 Task: Add an event with the title Coffee Meeting with Potential Investor, date '2023/12/21', time 9:15 AM to 11:15 AMand add a description: Welcome to the Coffee Meeting with a Potential Investor, an exciting opportunity to connect, share your business vision, and explore potential investment opportunities. This meeting is designed to foster a mutually beneficial relationship between you and the investor, providing a platform to discuss your business goals, growth strategies, and the potential for collaboration., put the event into Red category . Add location for the event as: 987 Wild Wadi Water Park, Dubai, UAE, logged in from the account softage.2@softage.netand send the event invitation to softage.10@softage.net and softage.1@softage.net. Set a reminder for the event 5 minutes before
Action: Mouse moved to (84, 94)
Screenshot: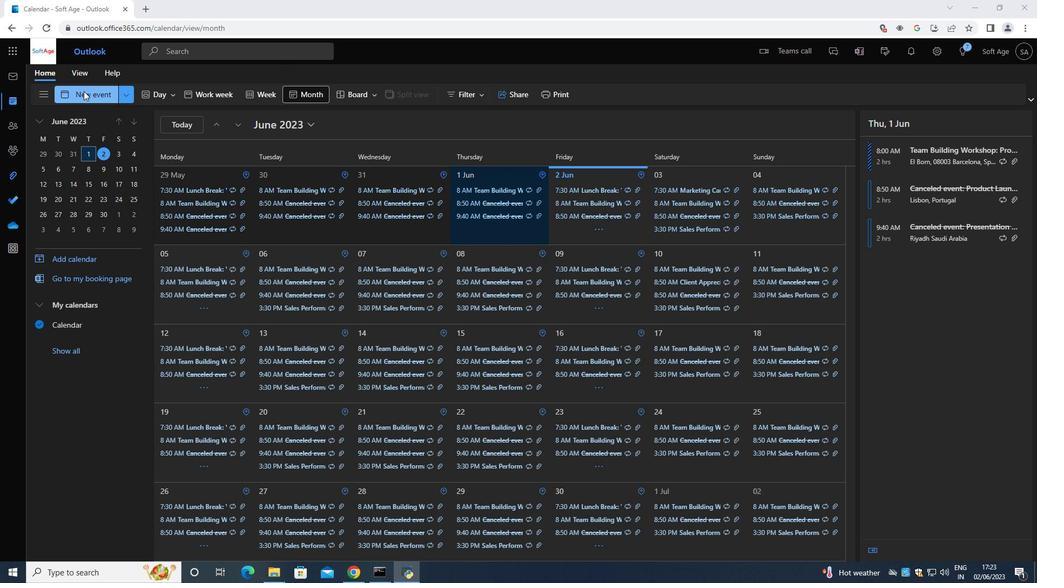 
Action: Mouse pressed left at (84, 94)
Screenshot: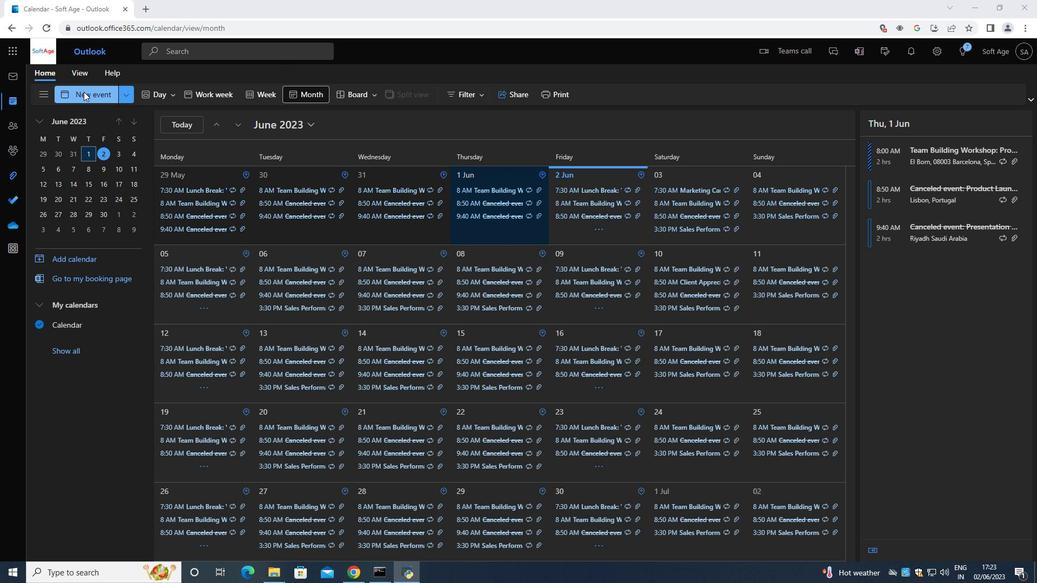 
Action: Mouse moved to (283, 162)
Screenshot: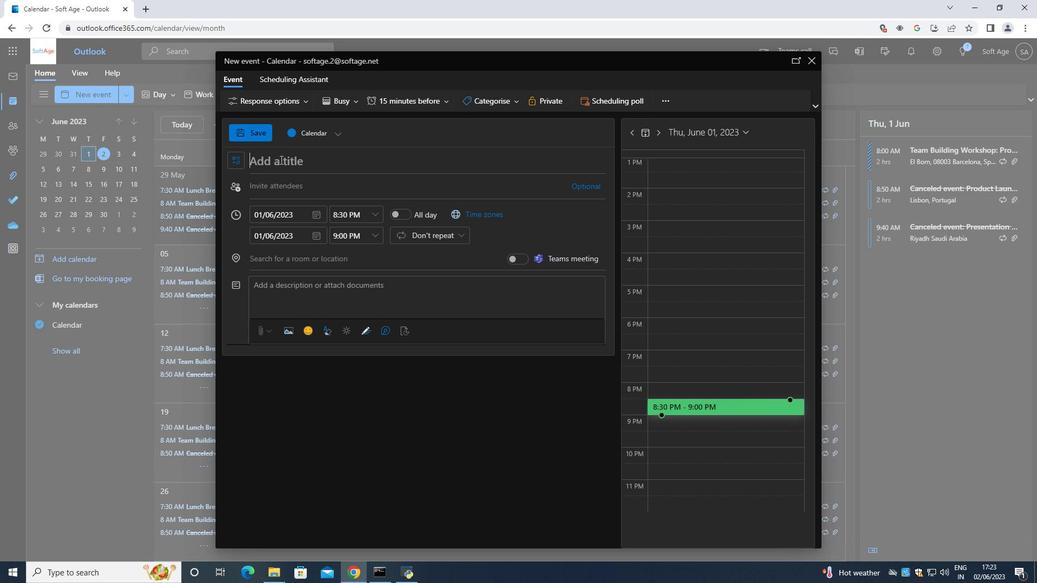
Action: Mouse pressed left at (283, 162)
Screenshot: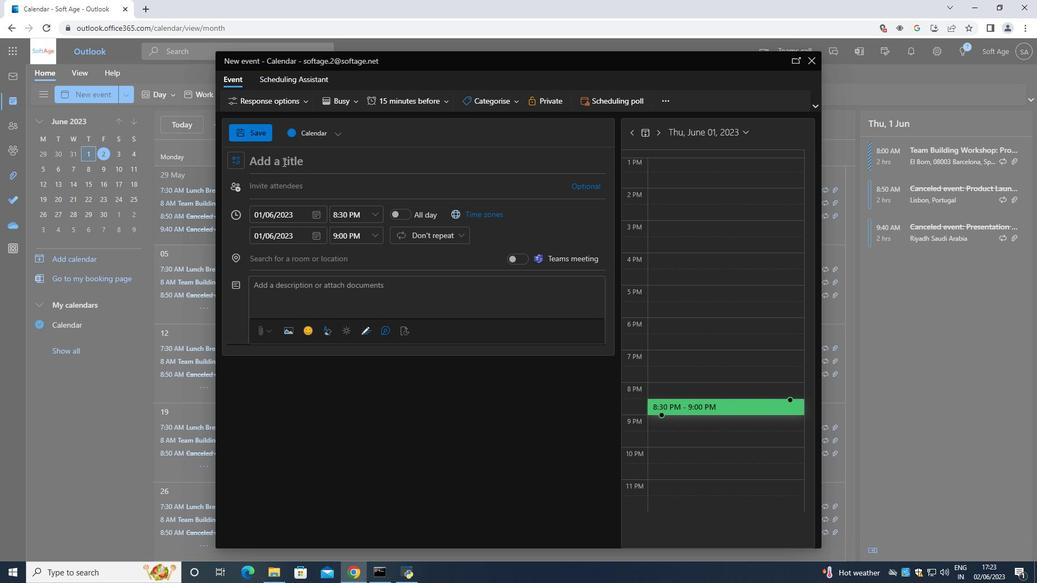 
Action: Mouse moved to (255, 85)
Screenshot: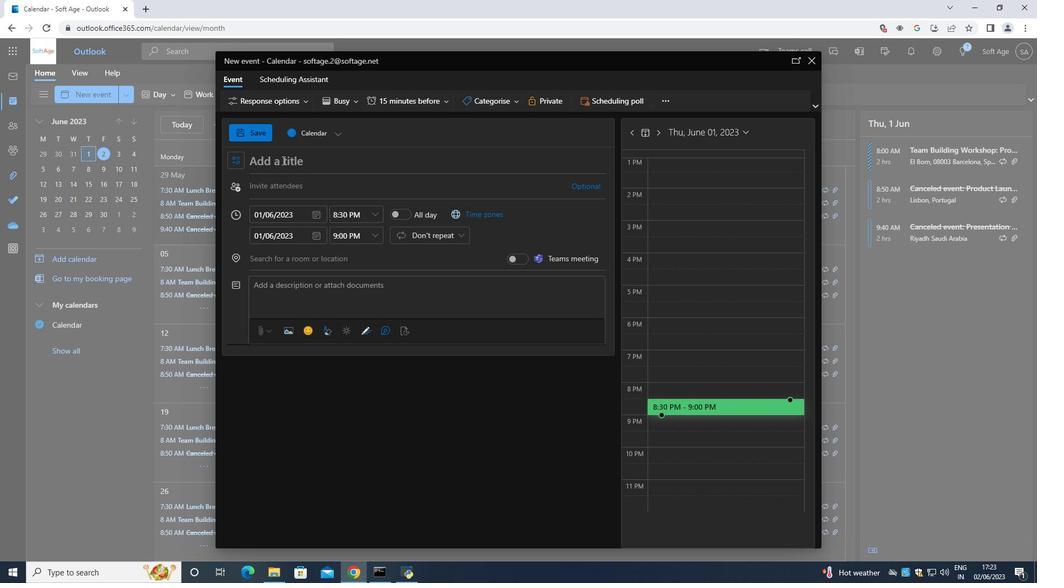 
Action: Key pressed <Key.shift>Coffe<Key.space><Key.backspace>e<Key.space><Key.shift><Key.shift><Key.shift><Key.shift><Key.shift><Key.shift>Meeting<Key.space><Key.shift>With<Key.space><Key.shift><Key.shift><Key.shift>Potential<Key.space>
Screenshot: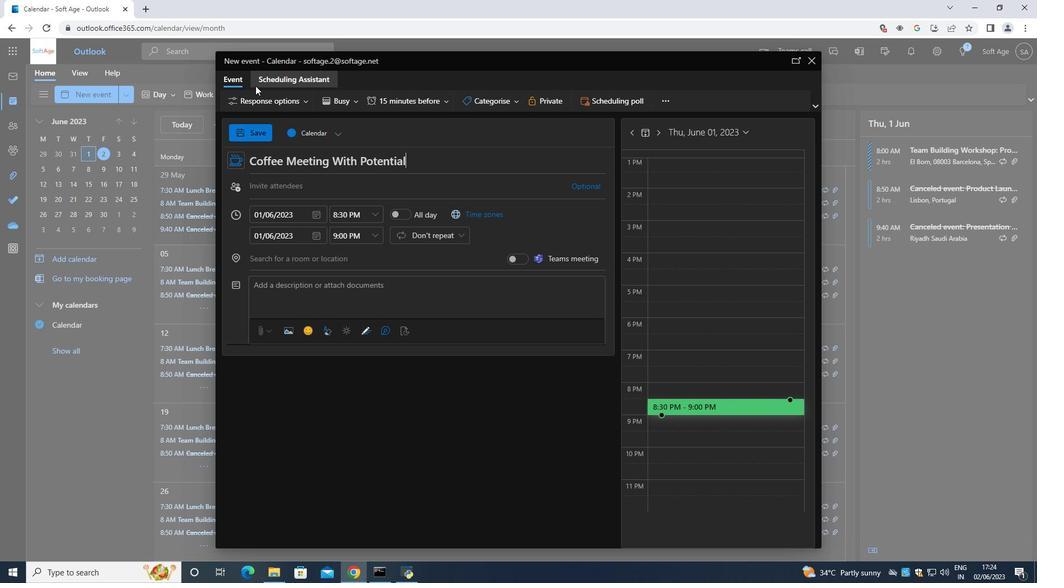 
Action: Mouse moved to (299, 0)
Screenshot: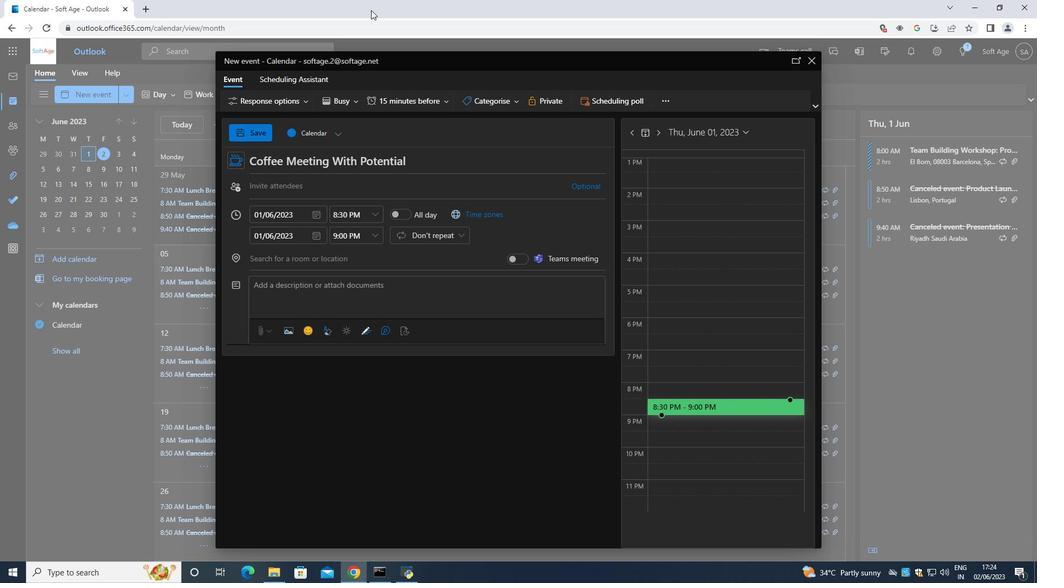 
Action: Key pressed <Key.shift><Key.shift><Key.shift><Key.shift><Key.shift><Key.shift><Key.shift><Key.shift><Key.shift><Key.shift><Key.shift><Key.shift><Key.shift><Key.shift><Key.shift><Key.shift><Key.shift><Key.shift><Key.shift><Key.shift><Key.shift><Key.shift><Key.shift><Key.shift><Key.shift><Key.shift><Key.shift><Key.shift><Key.shift><Key.shift>Investot<Key.backspace>r<Key.space>
Screenshot: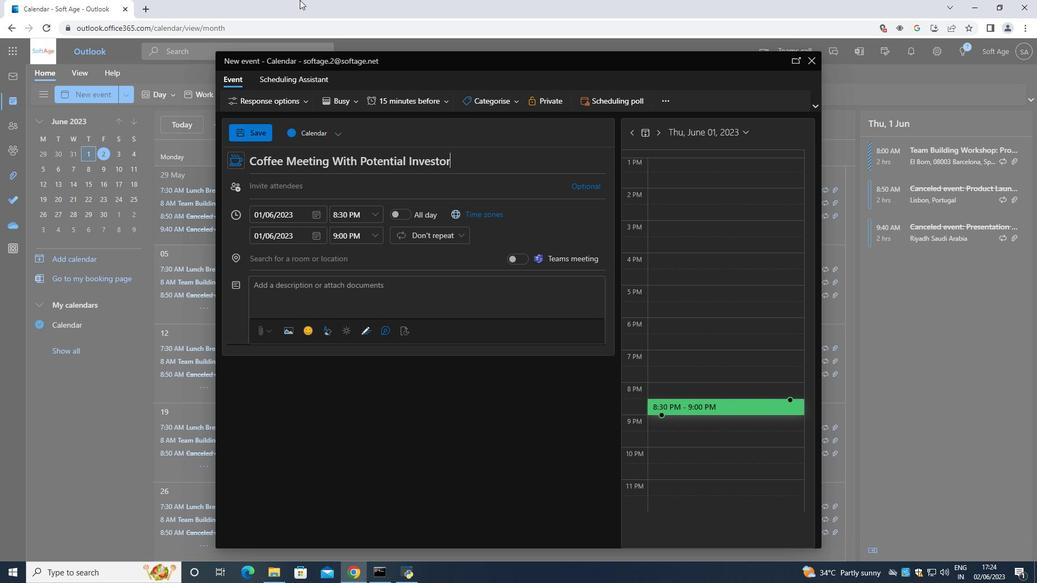 
Action: Mouse moved to (314, 215)
Screenshot: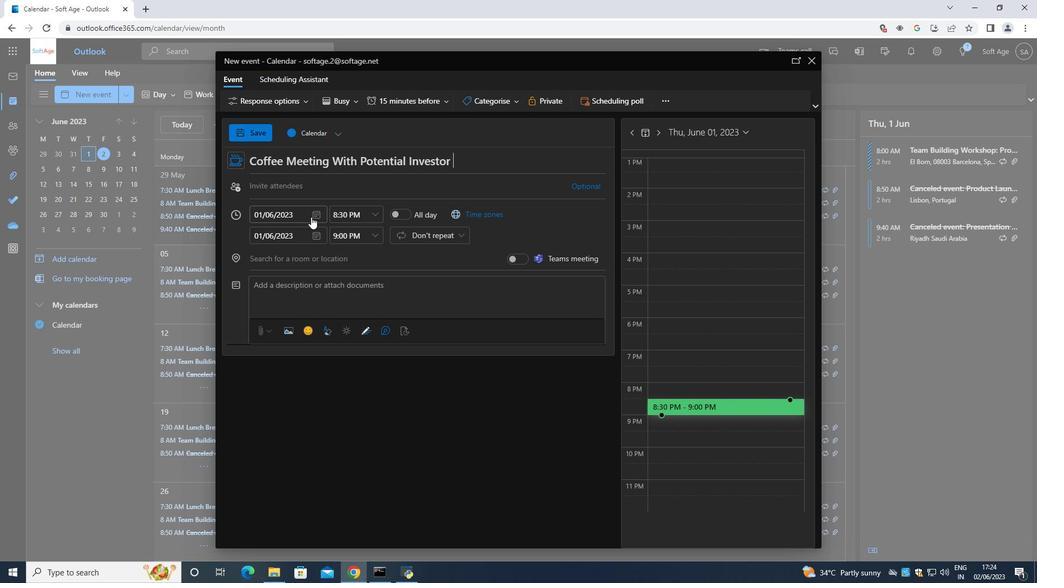
Action: Mouse pressed left at (314, 215)
Screenshot: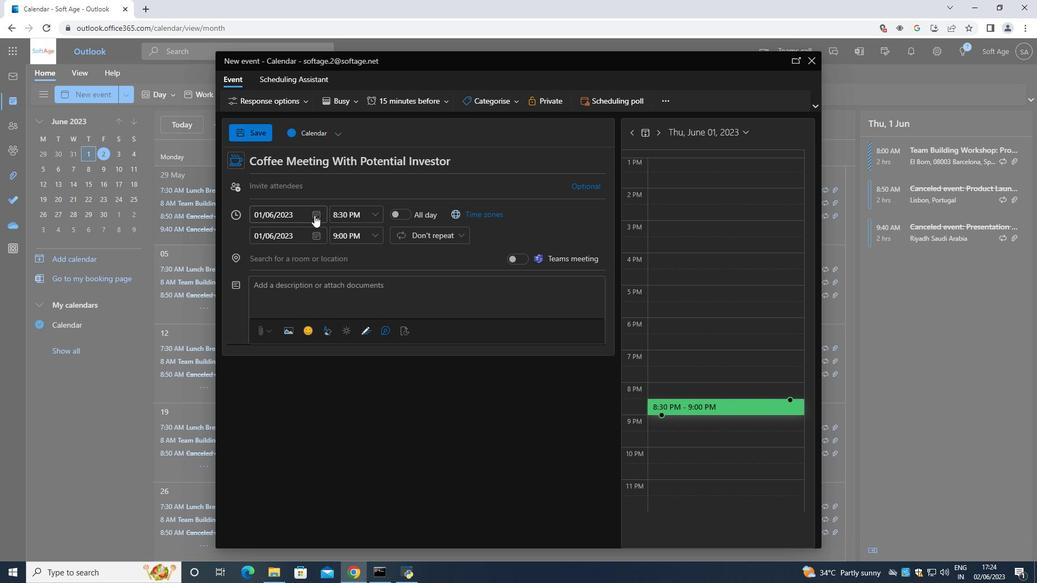 
Action: Mouse moved to (356, 235)
Screenshot: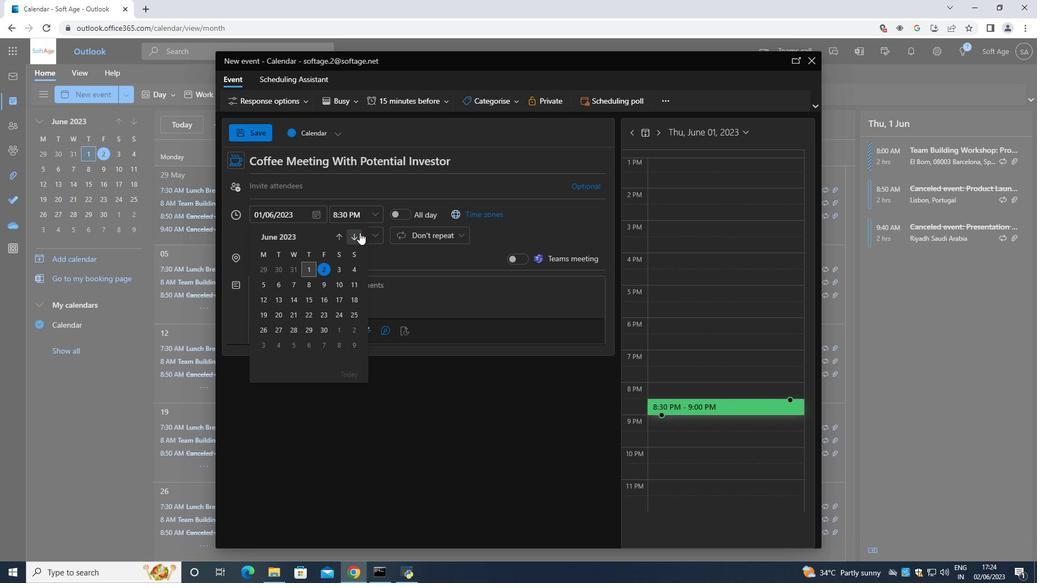 
Action: Mouse pressed left at (356, 235)
Screenshot: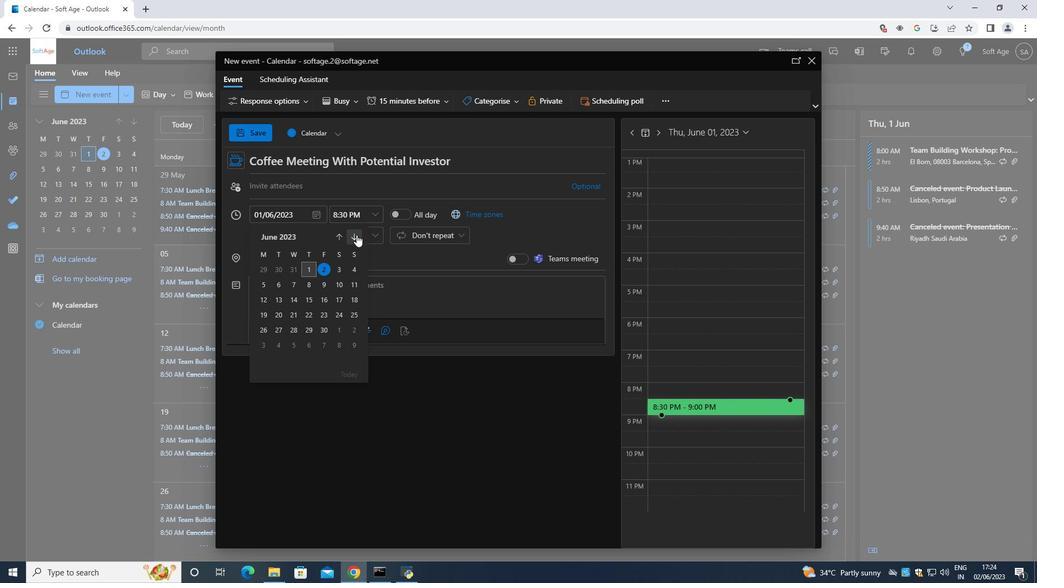 
Action: Mouse pressed left at (356, 235)
Screenshot: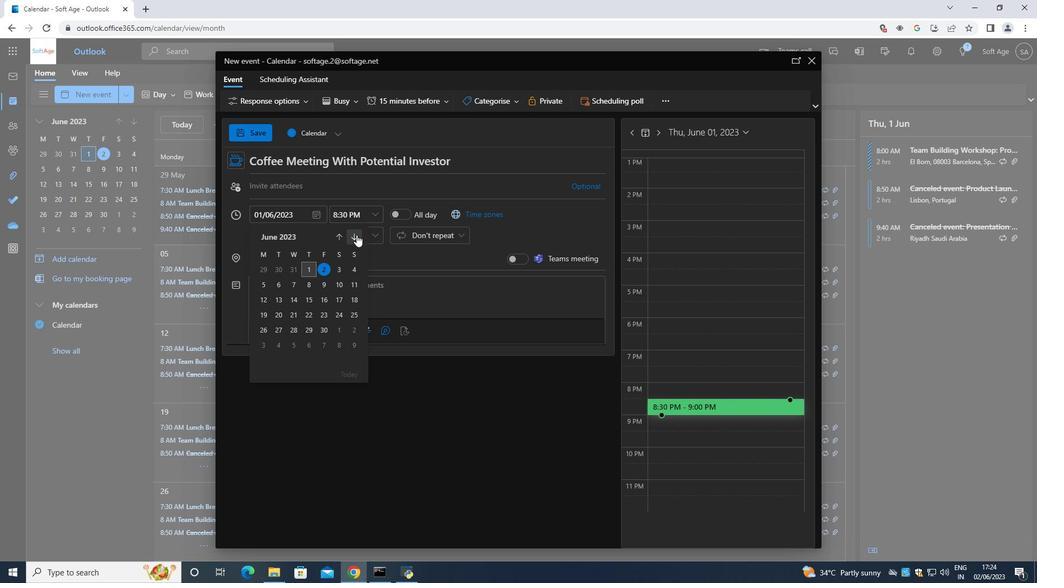 
Action: Mouse pressed left at (356, 235)
Screenshot: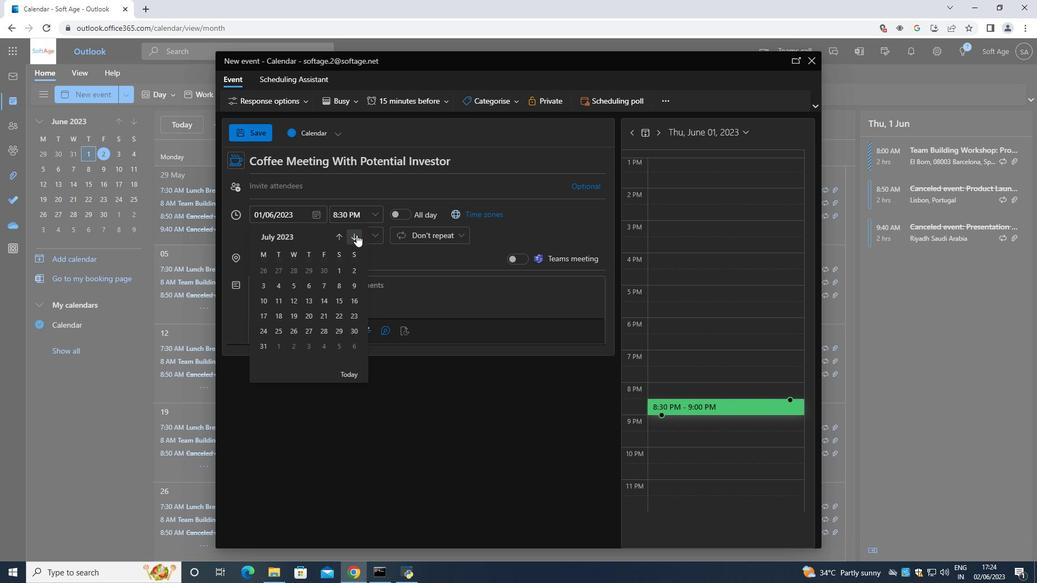 
Action: Mouse pressed left at (356, 235)
Screenshot: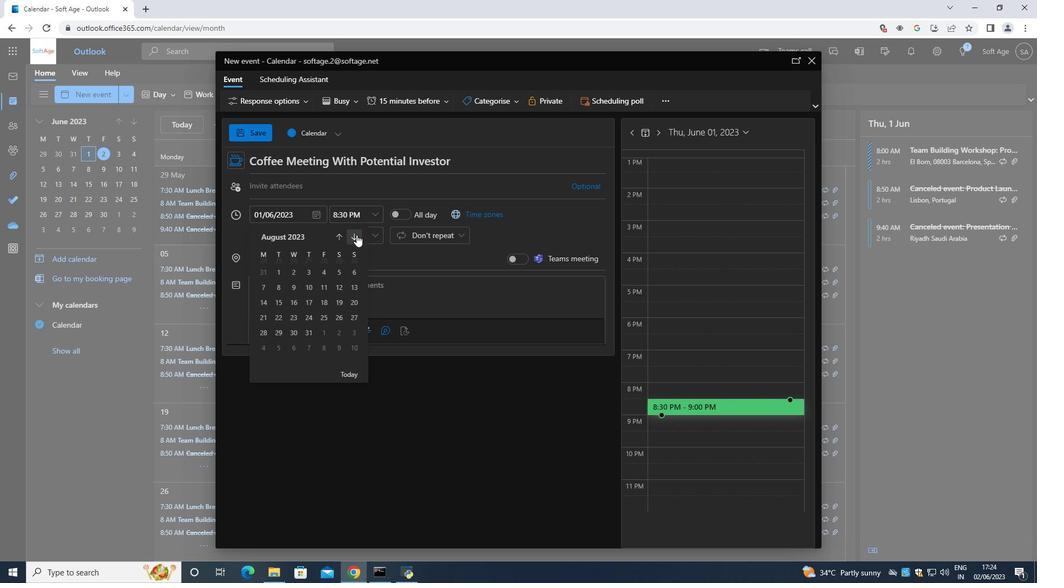 
Action: Mouse pressed left at (356, 235)
Screenshot: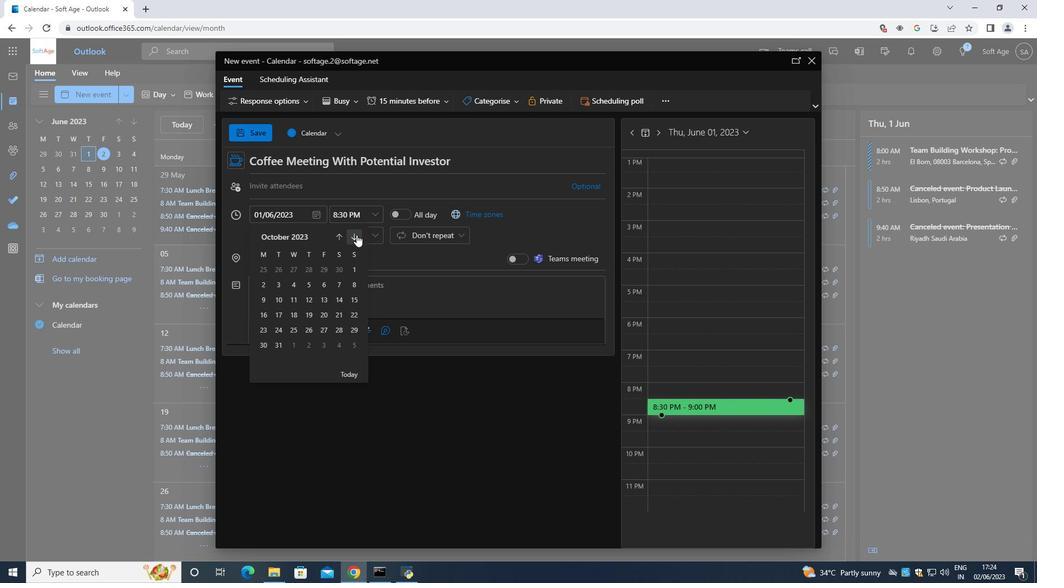 
Action: Mouse pressed left at (356, 235)
Screenshot: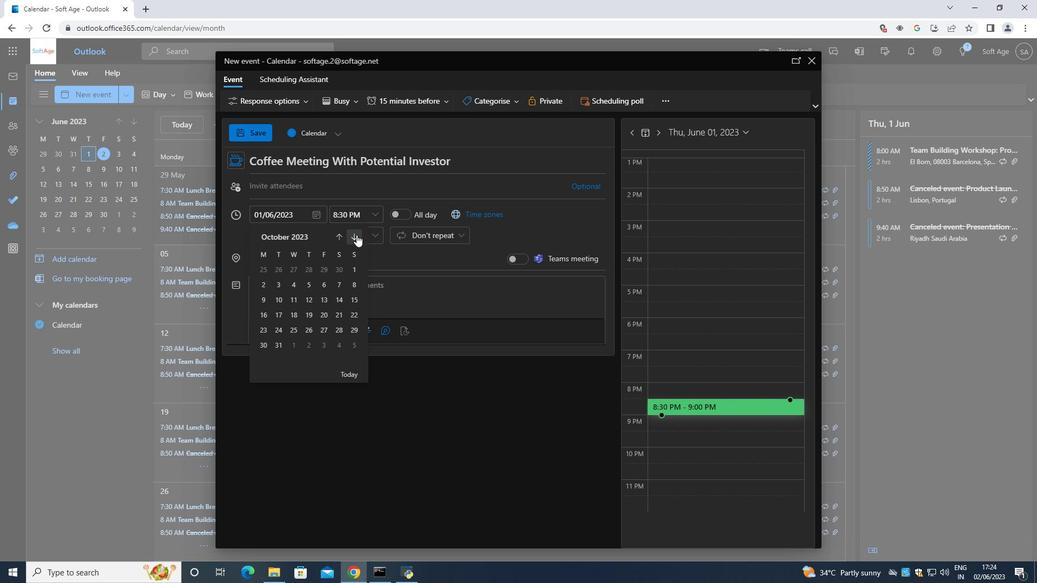 
Action: Mouse moved to (307, 317)
Screenshot: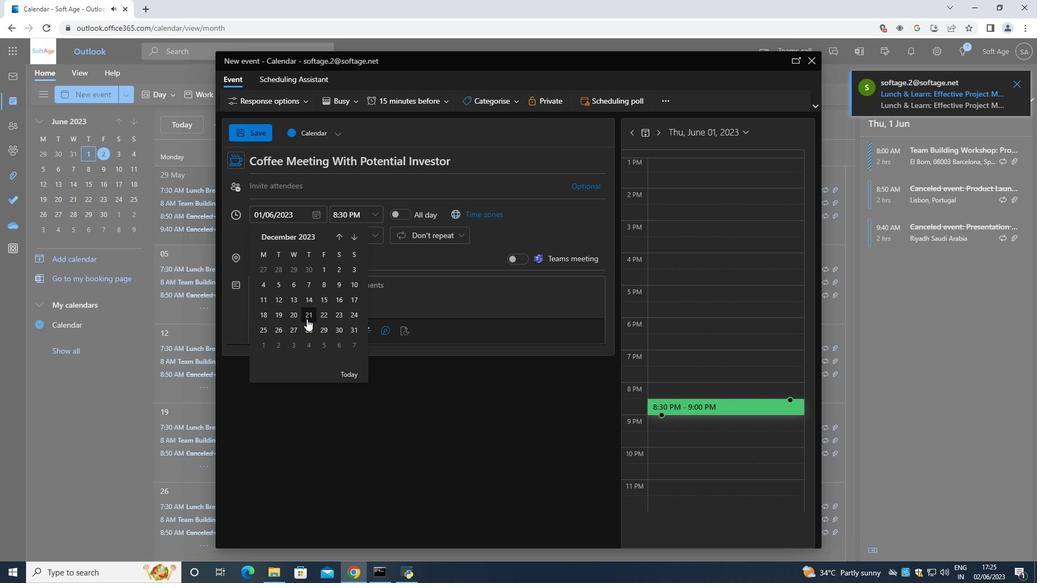 
Action: Mouse pressed left at (307, 317)
Screenshot: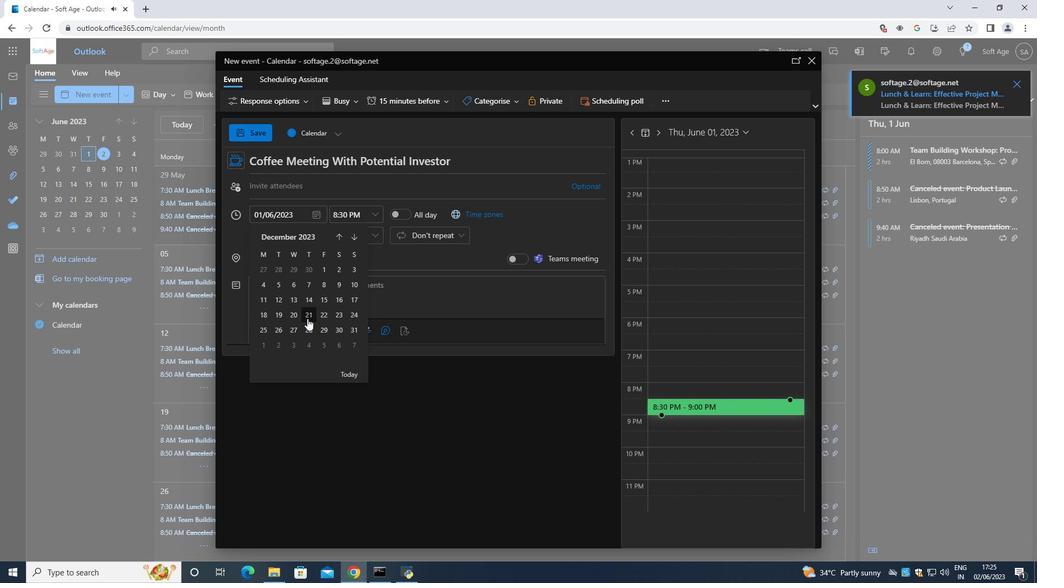 
Action: Mouse moved to (376, 216)
Screenshot: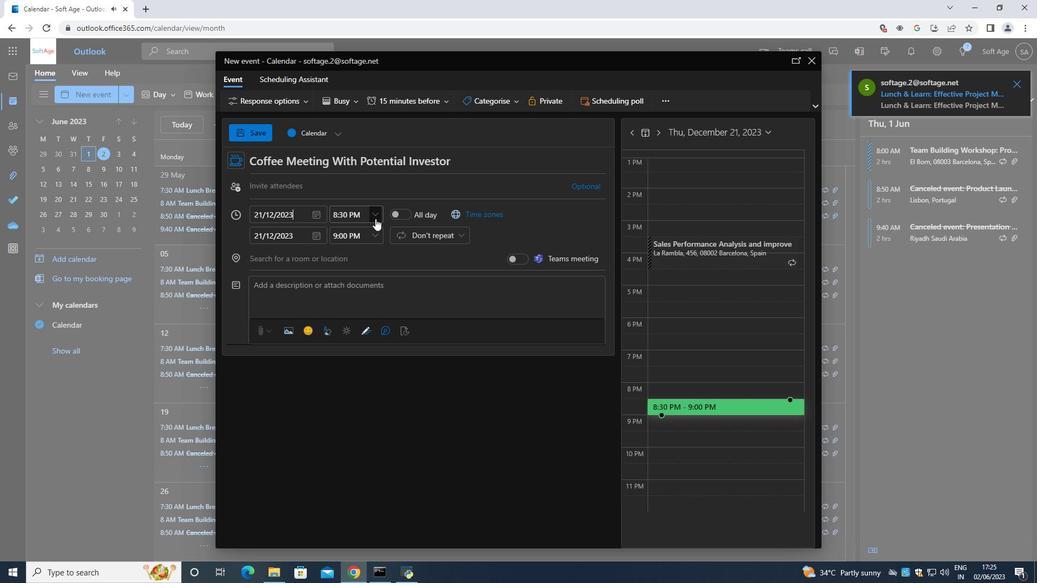 
Action: Mouse pressed left at (376, 216)
Screenshot: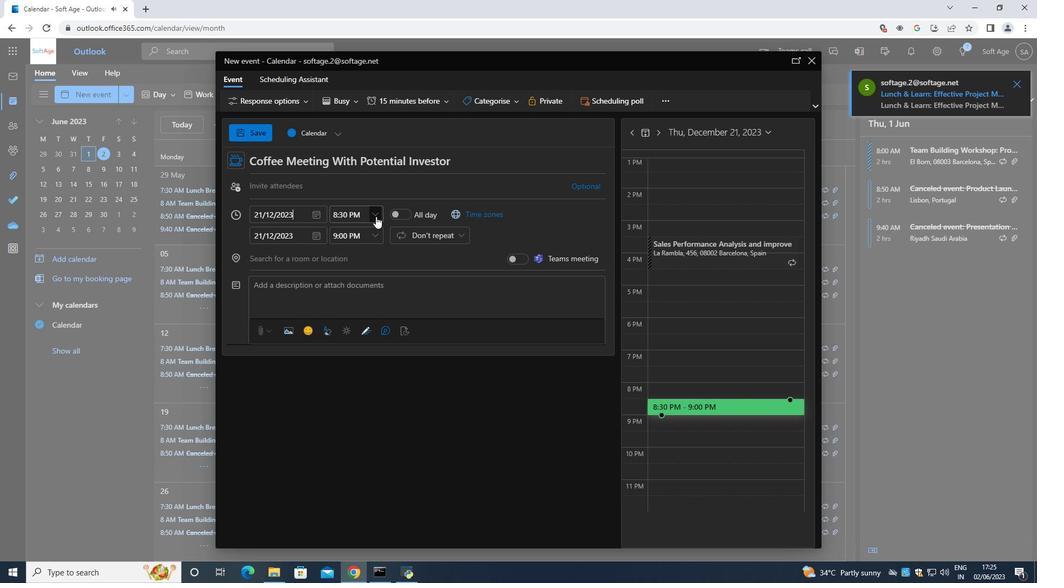 
Action: Mouse moved to (389, 229)
Screenshot: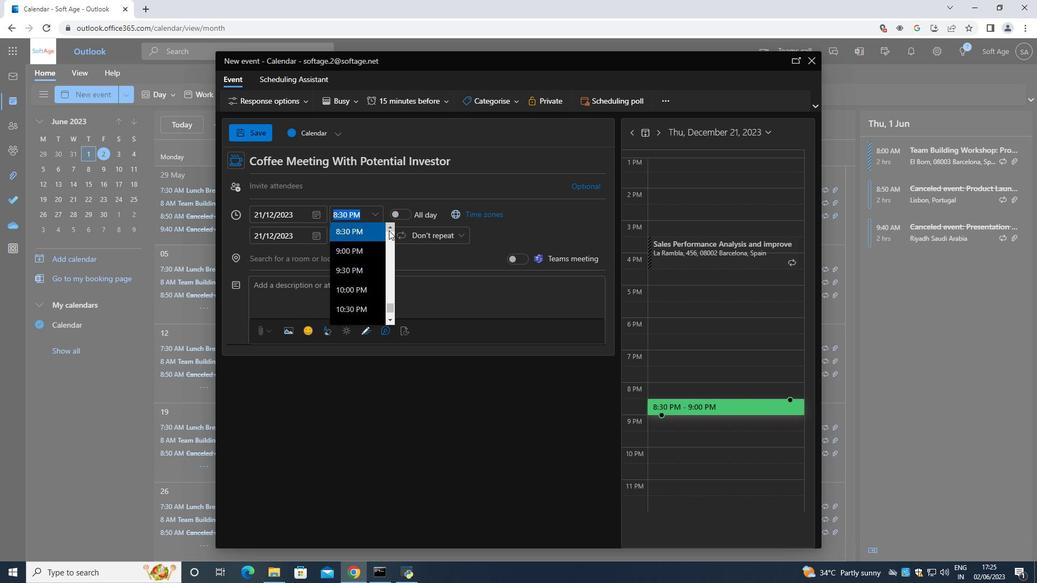 
Action: Mouse pressed left at (389, 229)
Screenshot: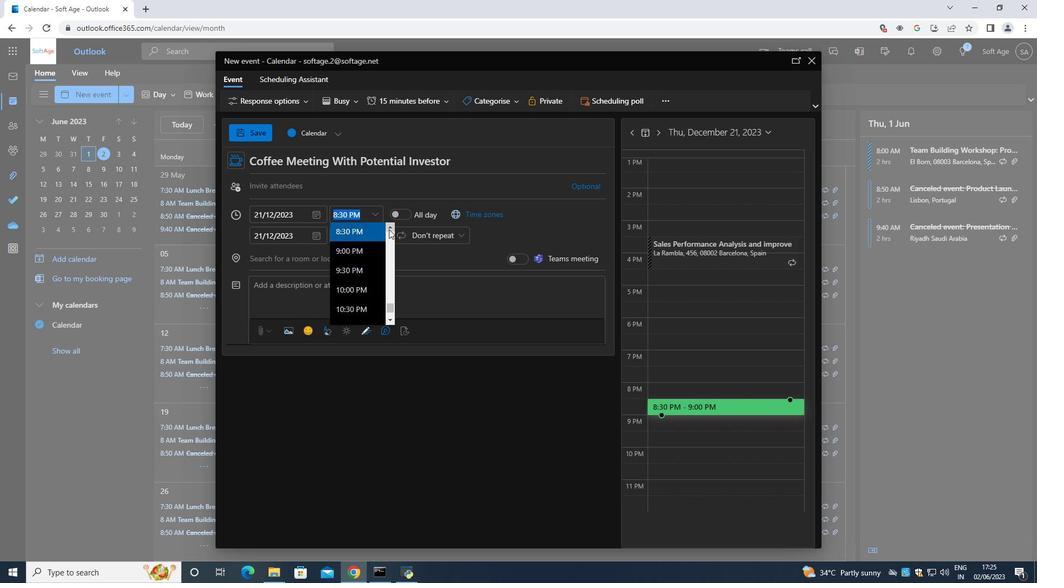
Action: Mouse pressed left at (389, 229)
Screenshot: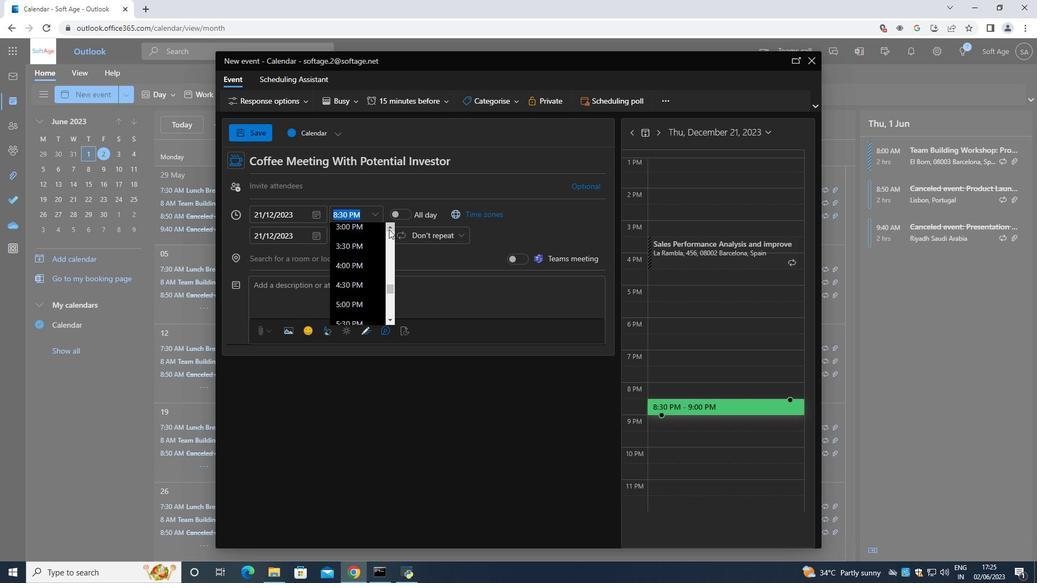 
Action: Mouse pressed left at (389, 229)
Screenshot: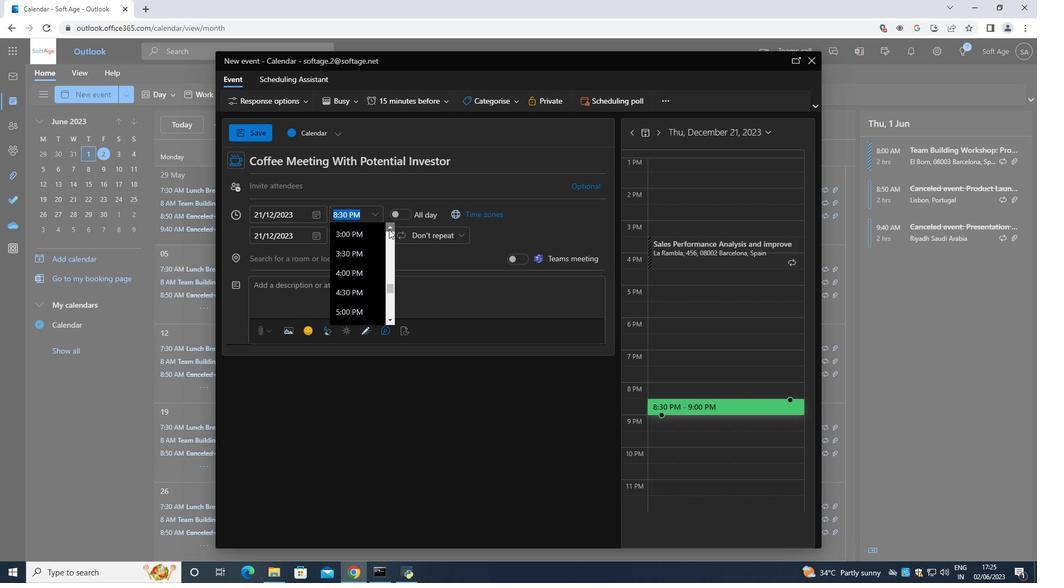
Action: Mouse pressed left at (389, 229)
Screenshot: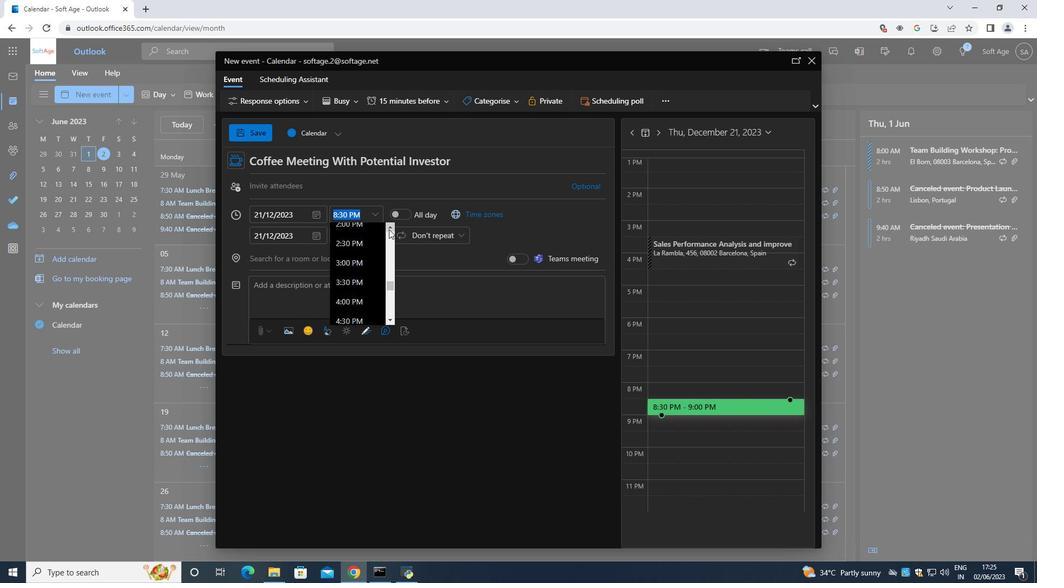 
Action: Mouse pressed left at (389, 229)
Screenshot: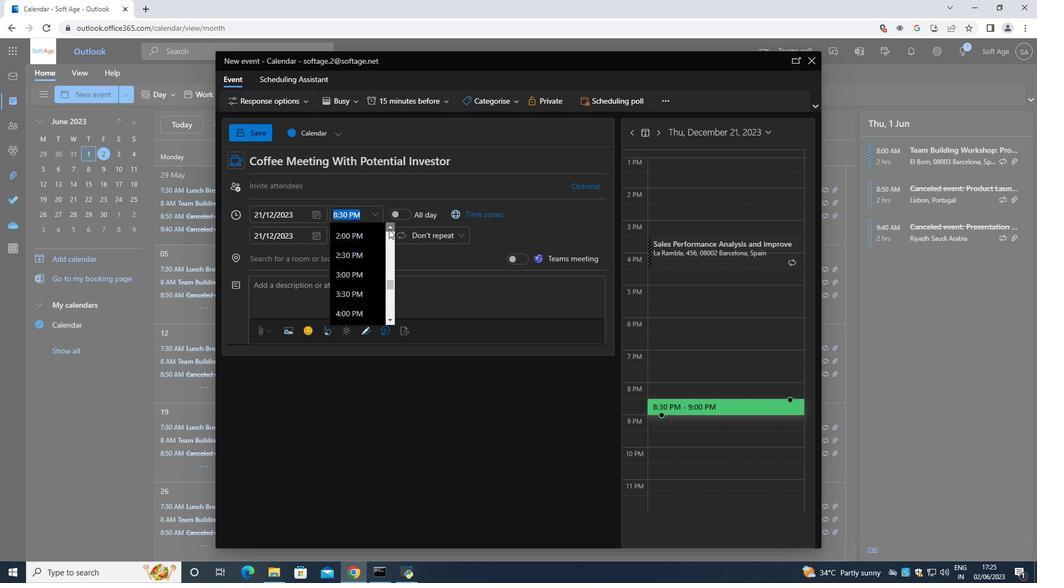 
Action: Mouse pressed left at (389, 229)
Screenshot: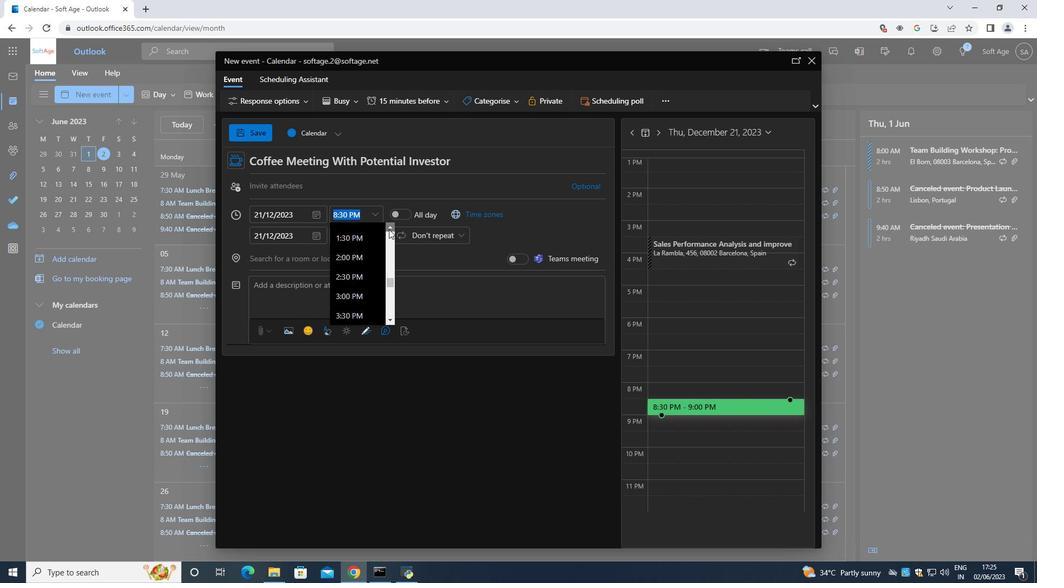 
Action: Mouse pressed left at (389, 229)
Screenshot: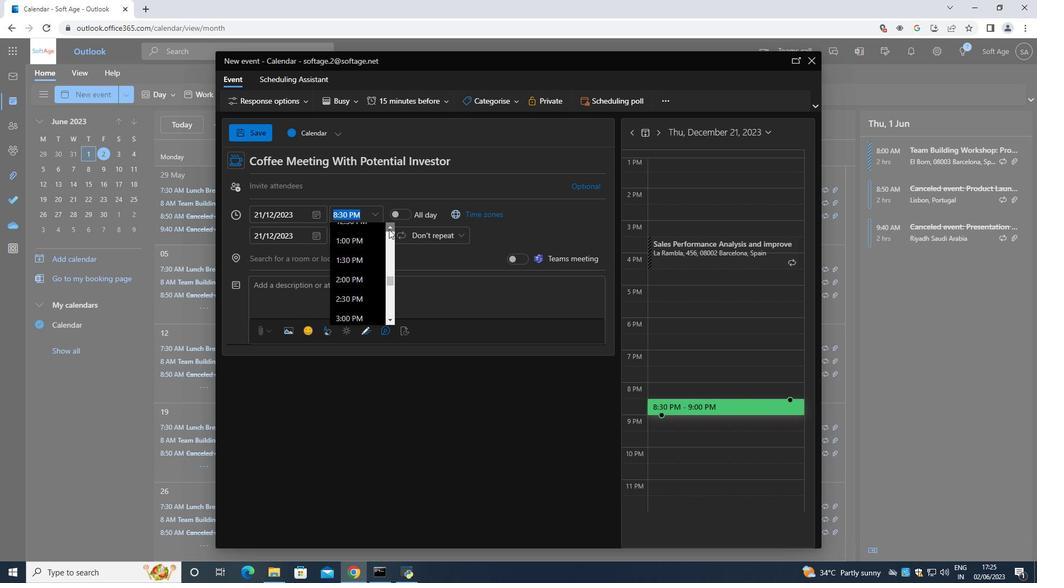 
Action: Mouse pressed left at (389, 229)
Screenshot: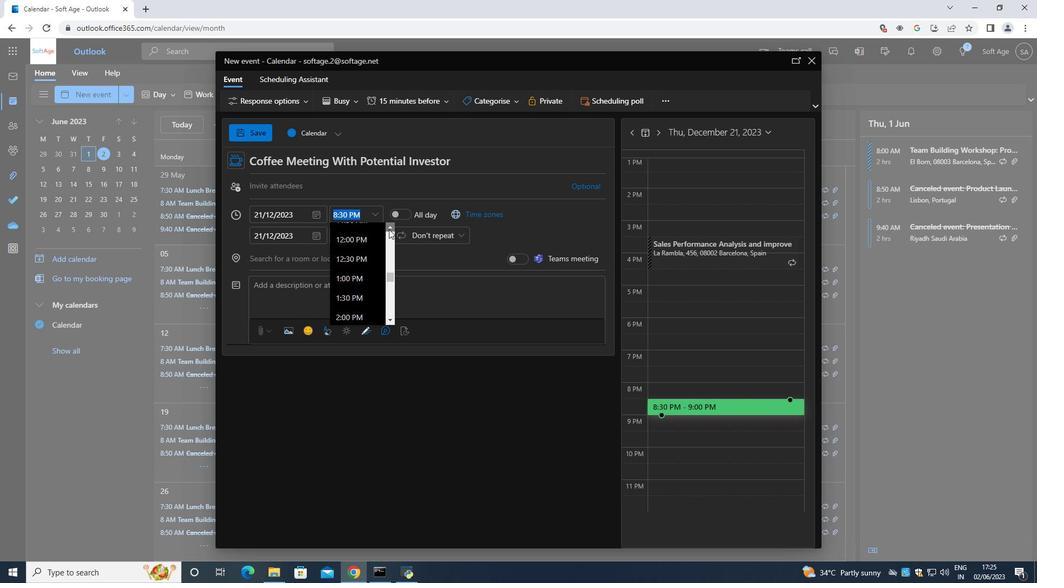 
Action: Mouse pressed left at (389, 229)
Screenshot: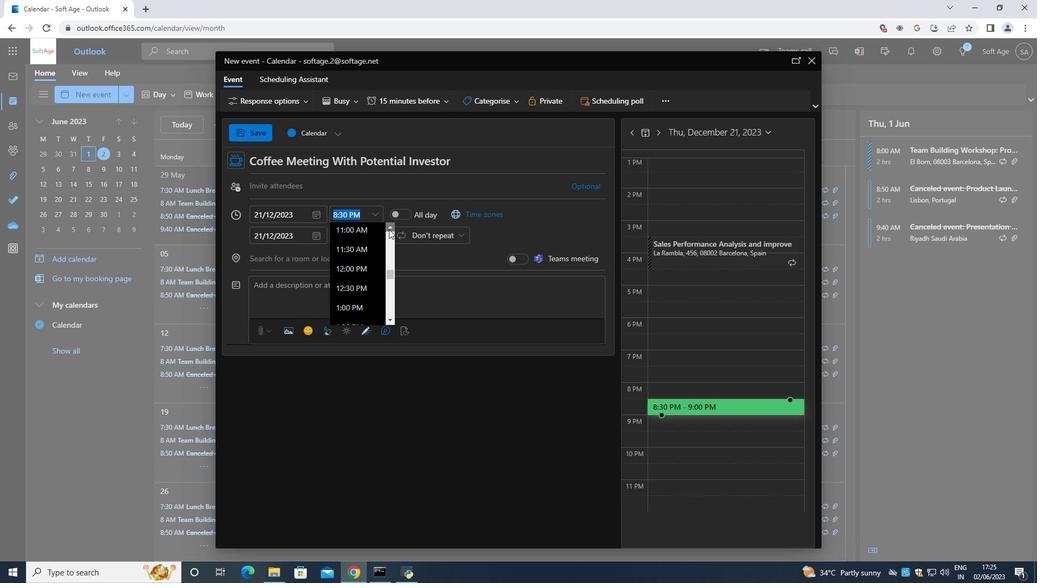 
Action: Mouse pressed left at (389, 229)
Screenshot: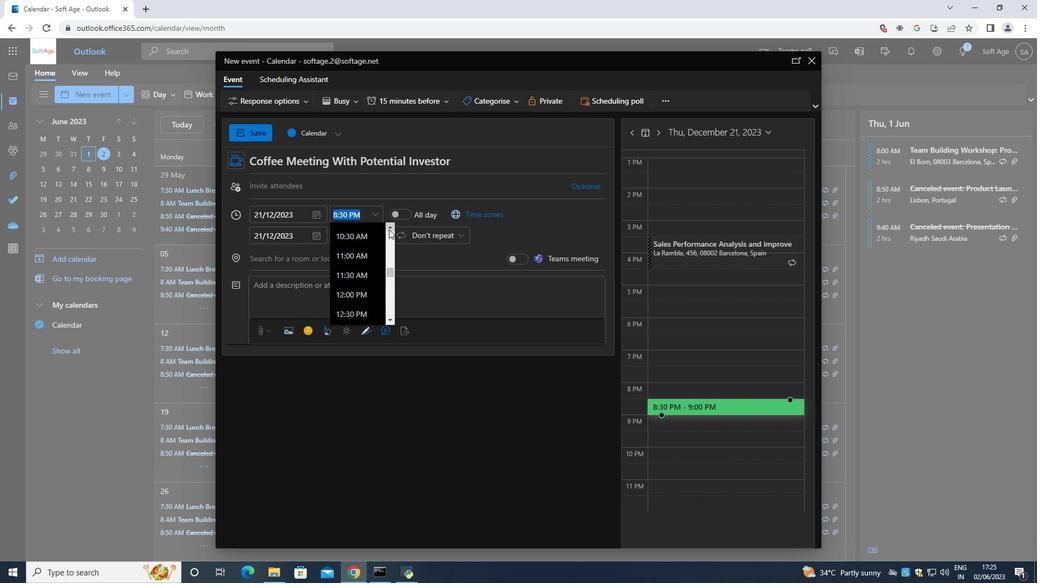 
Action: Mouse pressed left at (389, 229)
Screenshot: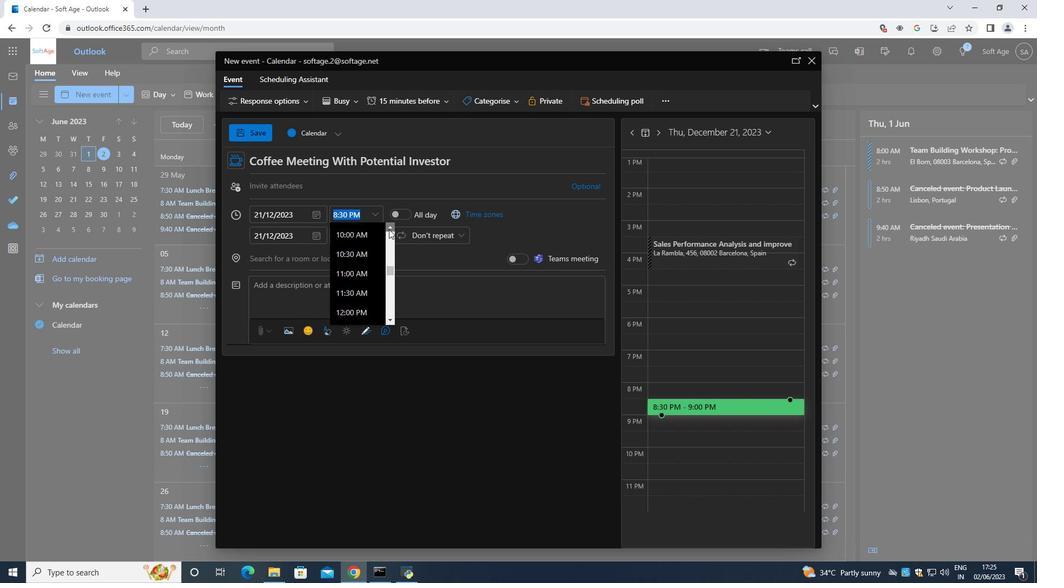 
Action: Mouse pressed left at (389, 229)
Screenshot: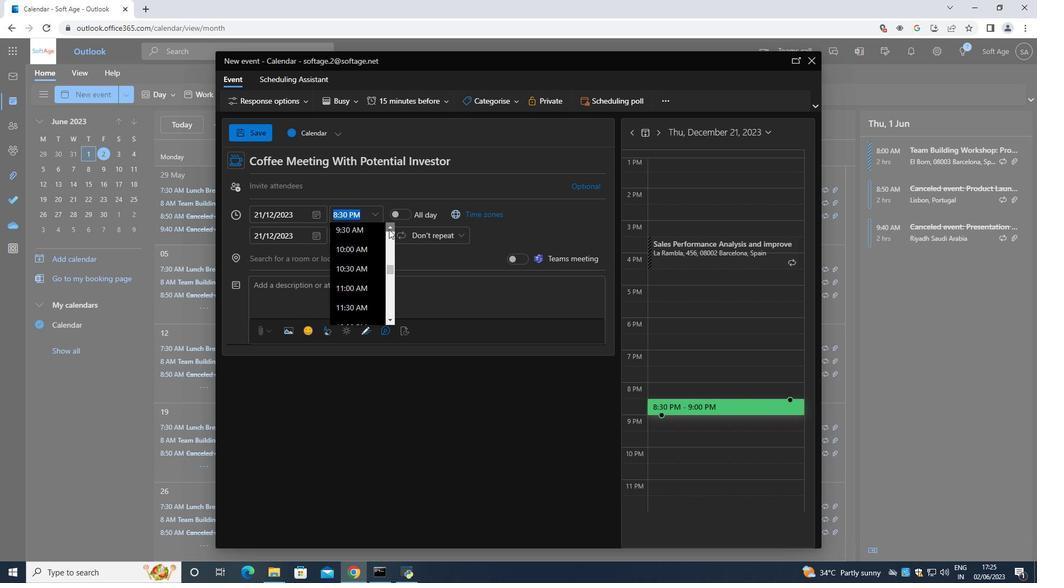 
Action: Mouse pressed left at (389, 229)
Screenshot: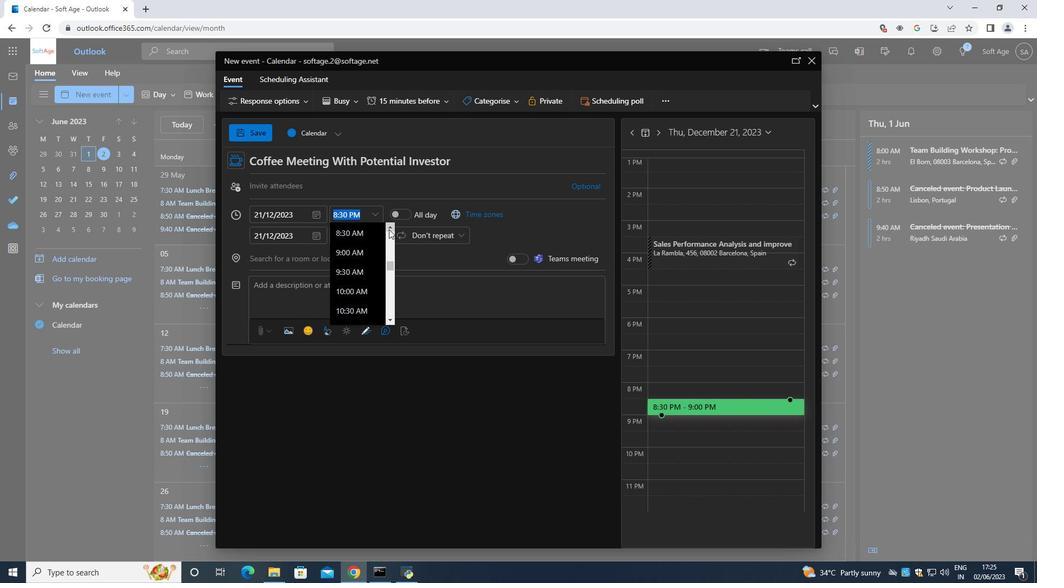 
Action: Mouse pressed left at (389, 229)
Screenshot: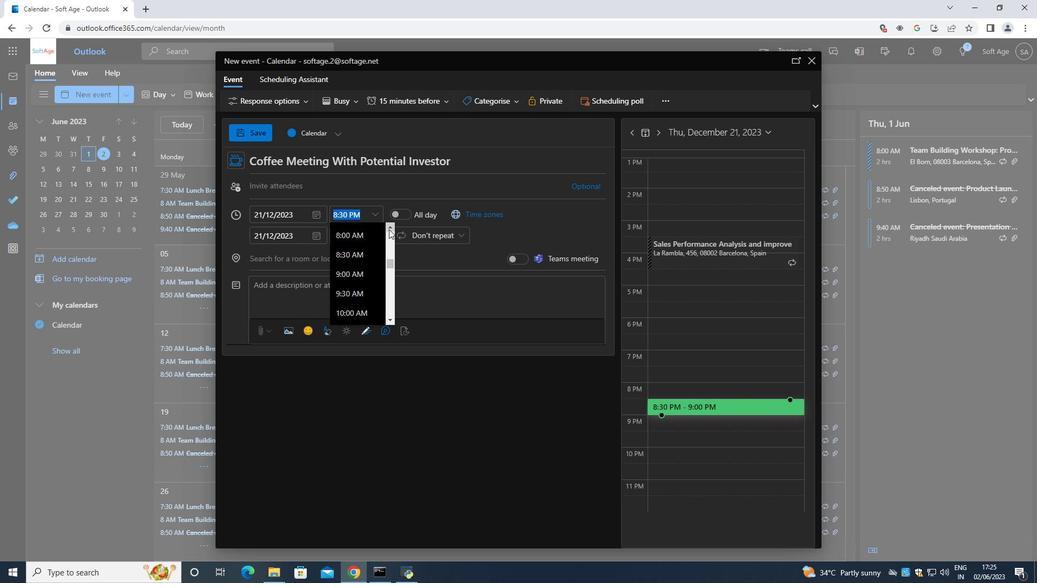 
Action: Mouse moved to (358, 295)
Screenshot: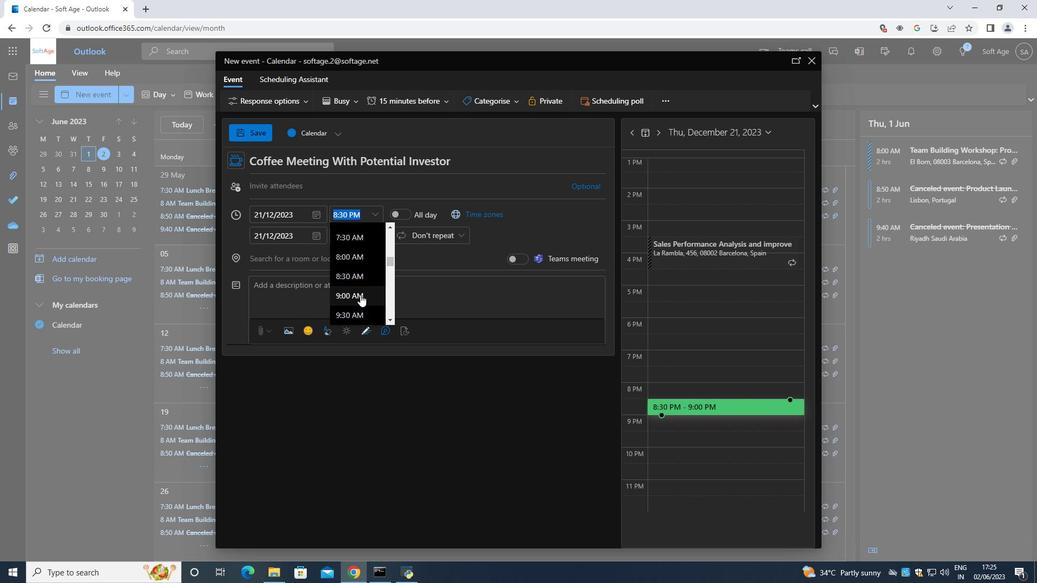 
Action: Mouse pressed left at (358, 295)
Screenshot: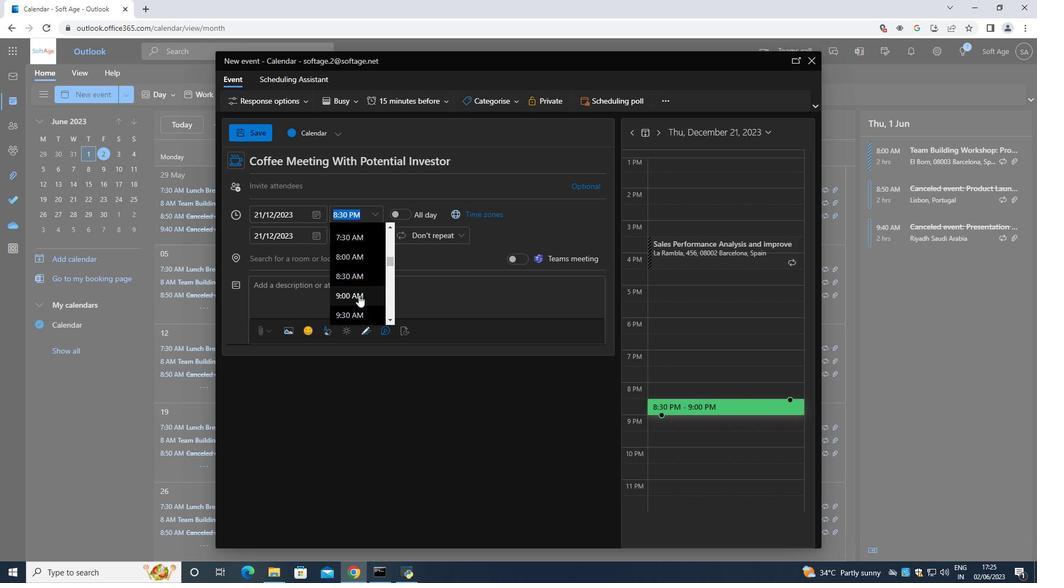 
Action: Mouse moved to (347, 213)
Screenshot: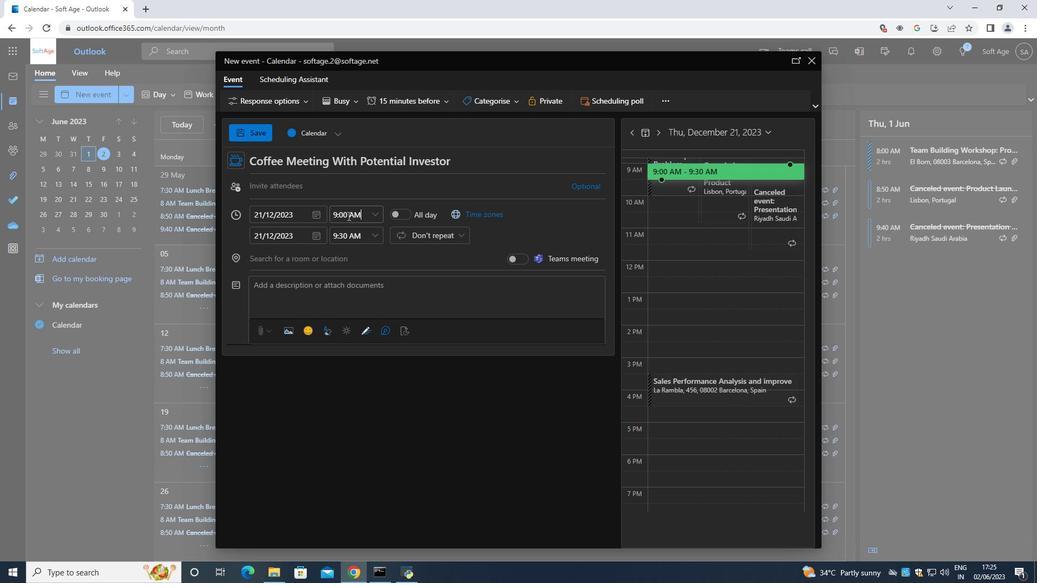 
Action: Mouse pressed left at (347, 213)
Screenshot: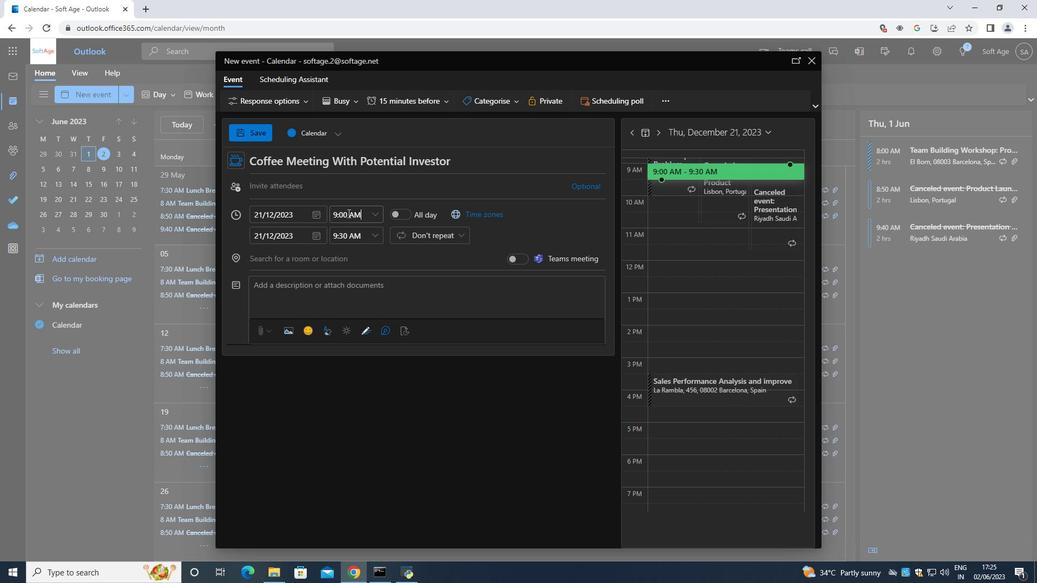 
Action: Mouse moved to (315, 191)
Screenshot: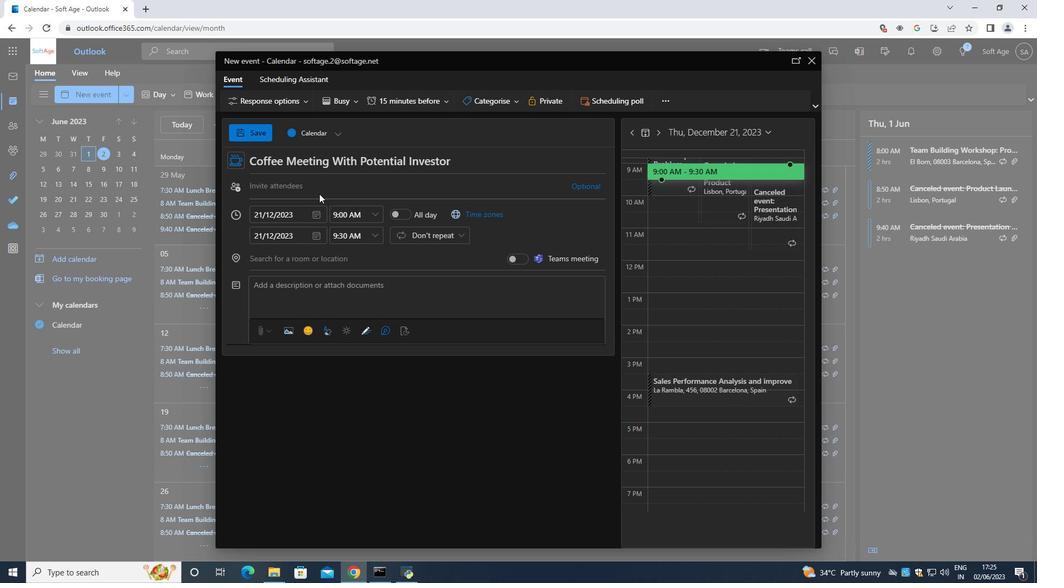 
Action: Key pressed <Key.backspace><Key.backspace>15
Screenshot: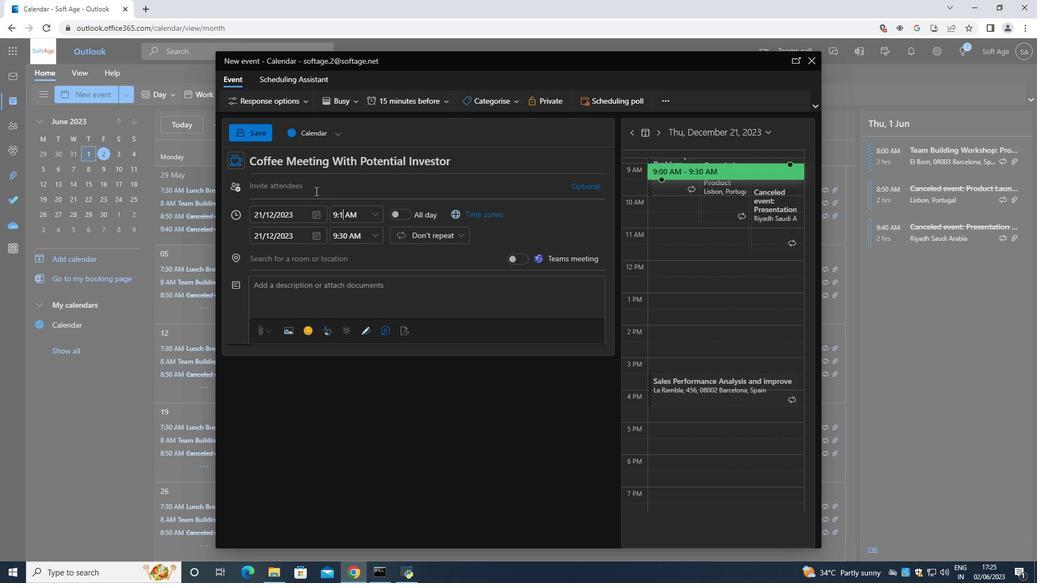 
Action: Mouse moved to (378, 236)
Screenshot: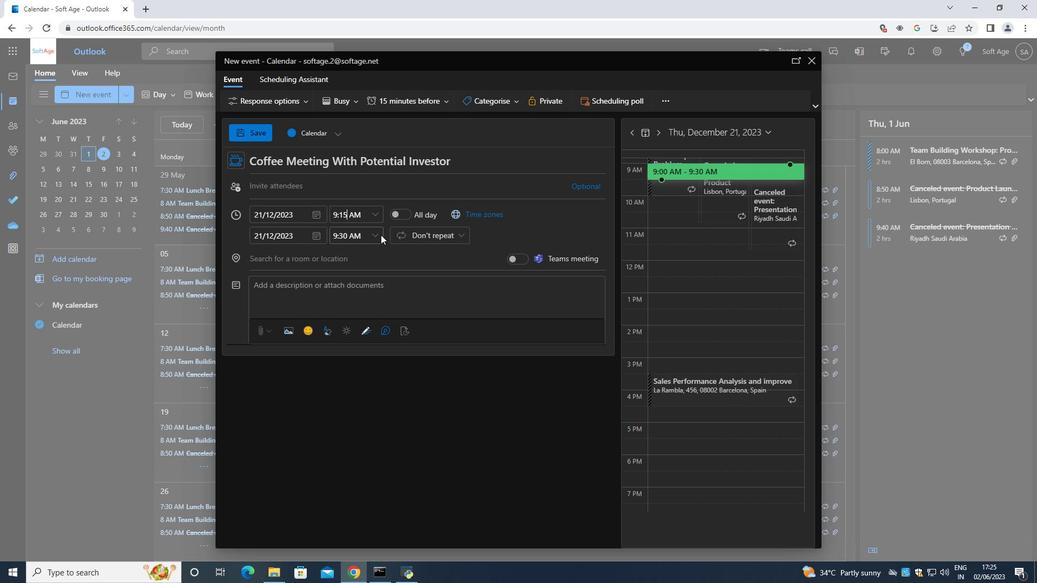 
Action: Mouse pressed left at (378, 236)
Screenshot: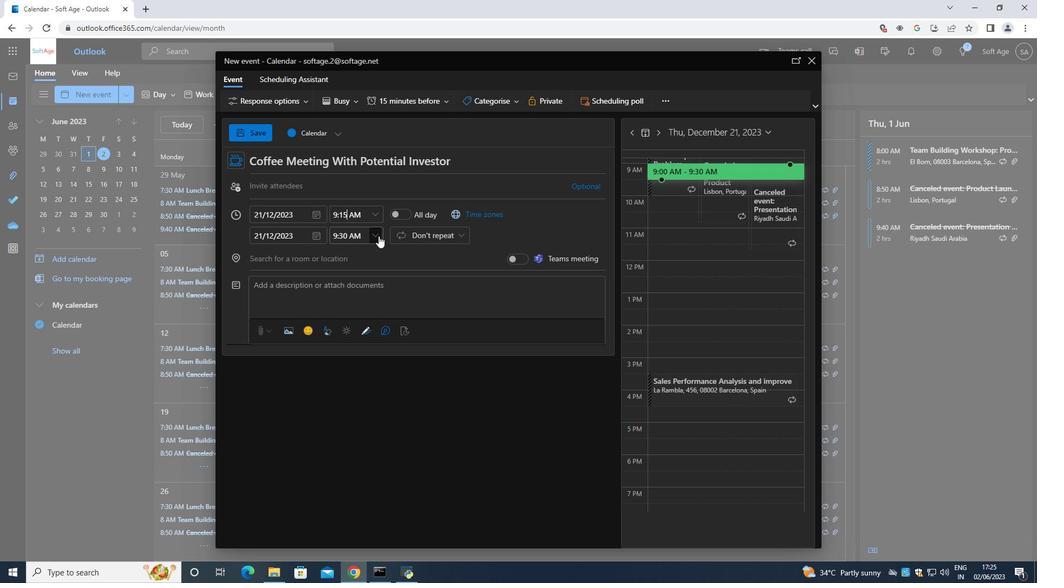 
Action: Mouse moved to (369, 311)
Screenshot: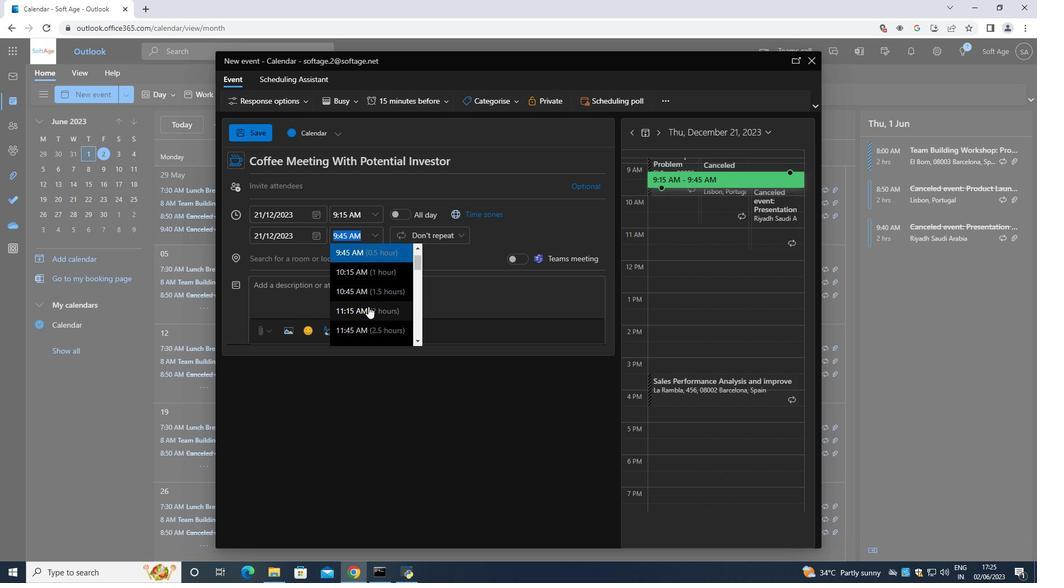 
Action: Mouse pressed left at (369, 311)
Screenshot: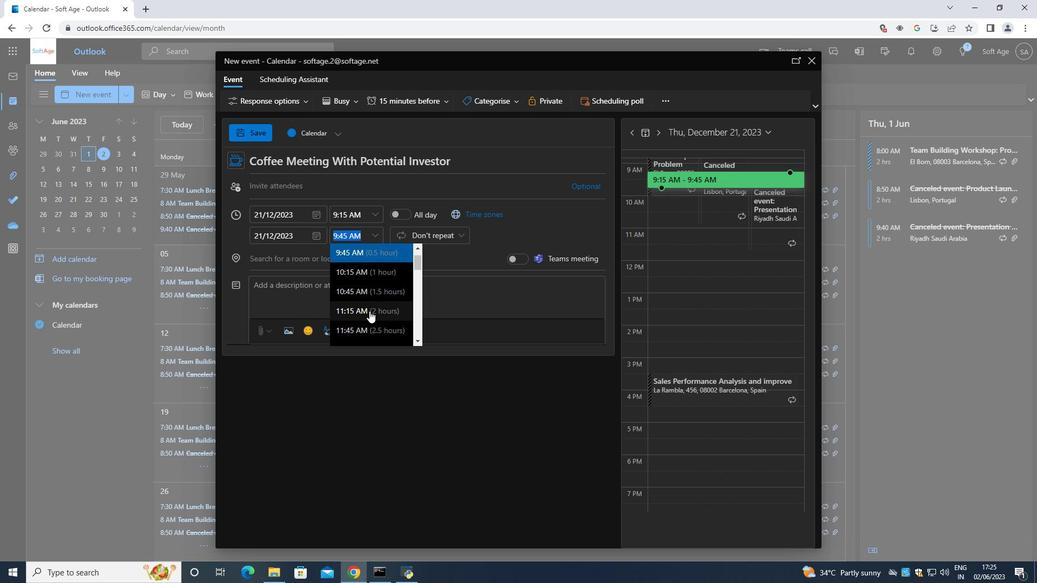 
Action: Mouse moved to (375, 292)
Screenshot: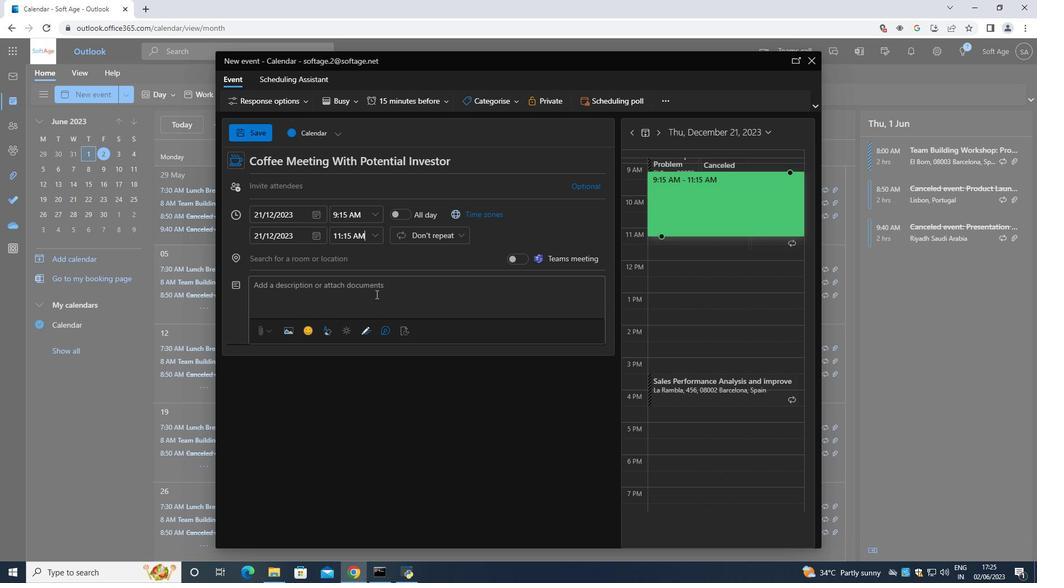 
Action: Mouse pressed left at (375, 292)
Screenshot: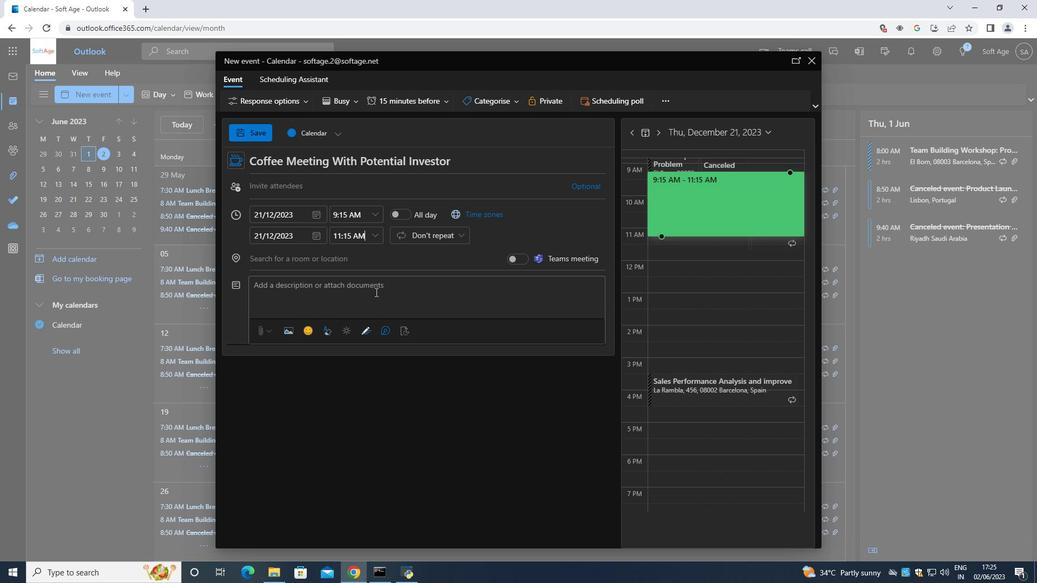
Action: Mouse moved to (353, 278)
Screenshot: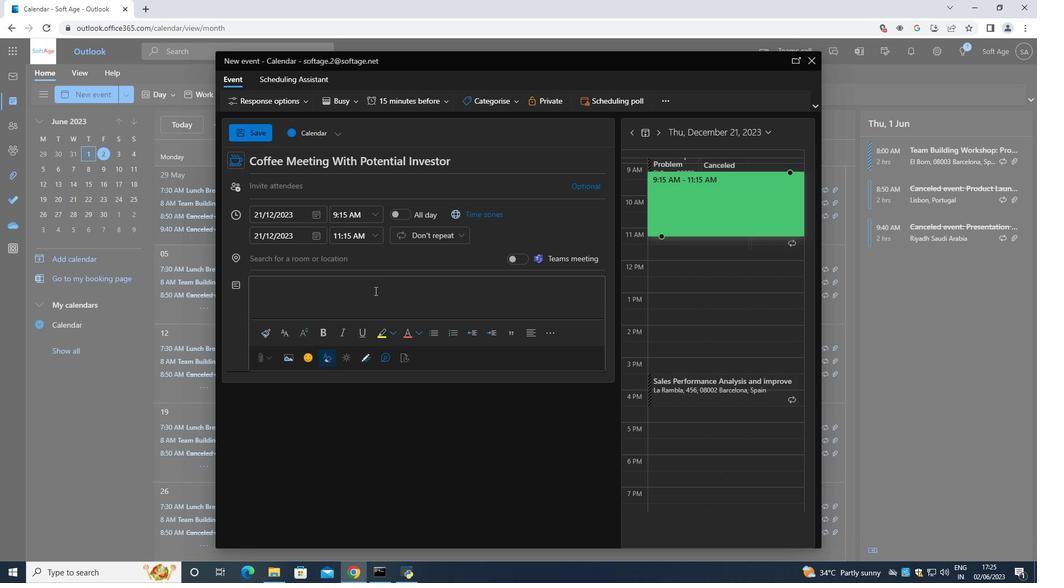 
Action: Key pressed <Key.shift><Key.shift>Welcome<Key.space>to<Key.space>tj<Key.backspace>he<Key.space><Key.shift>Coffee<Key.space><Key.shift>Meeting<Key.space>with<Key.space>a<Key.space>potential<Key.space><Key.shift>I
Screenshot: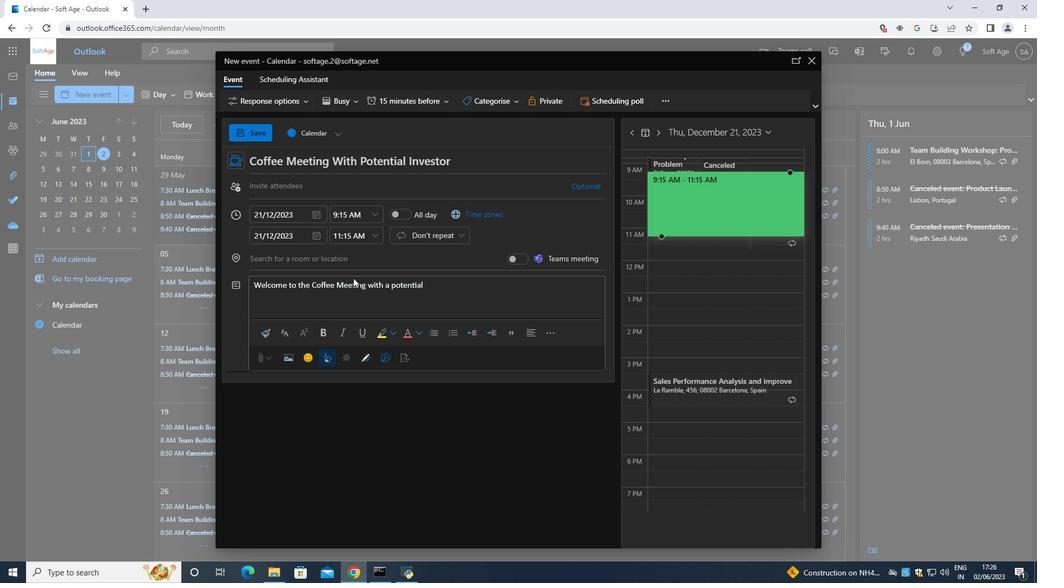 
Action: Mouse moved to (395, 284)
Screenshot: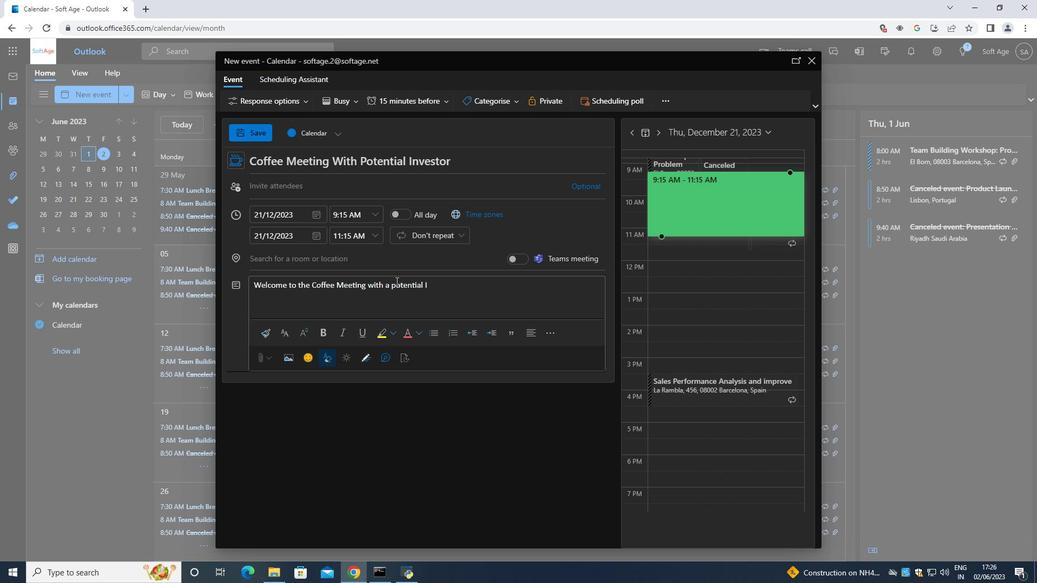 
Action: Mouse pressed left at (395, 284)
Screenshot: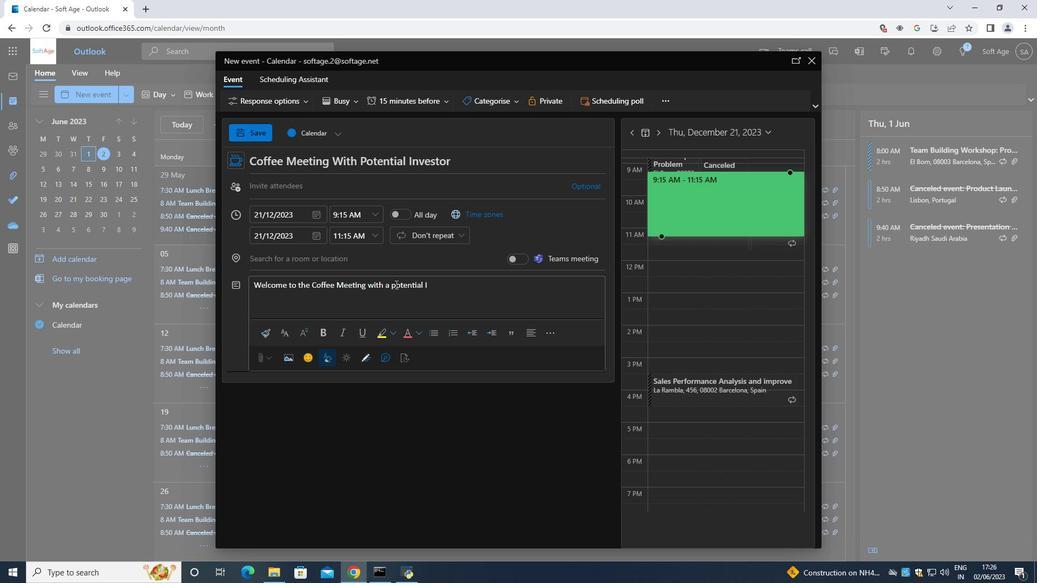 
Action: Mouse moved to (362, 263)
Screenshot: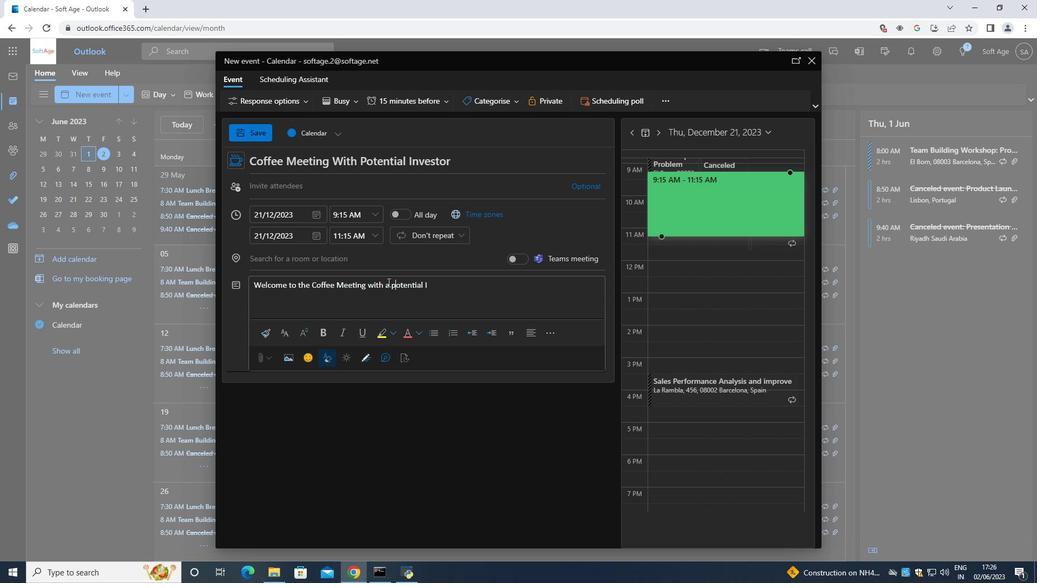 
Action: Key pressed <Key.backspace><Key.shift>P
Screenshot: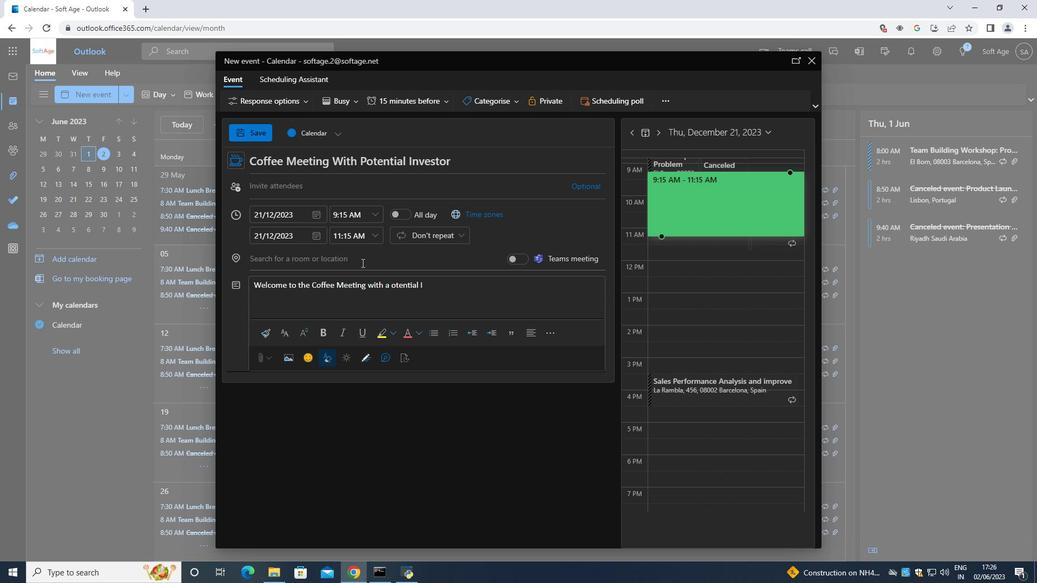 
Action: Mouse moved to (442, 285)
Screenshot: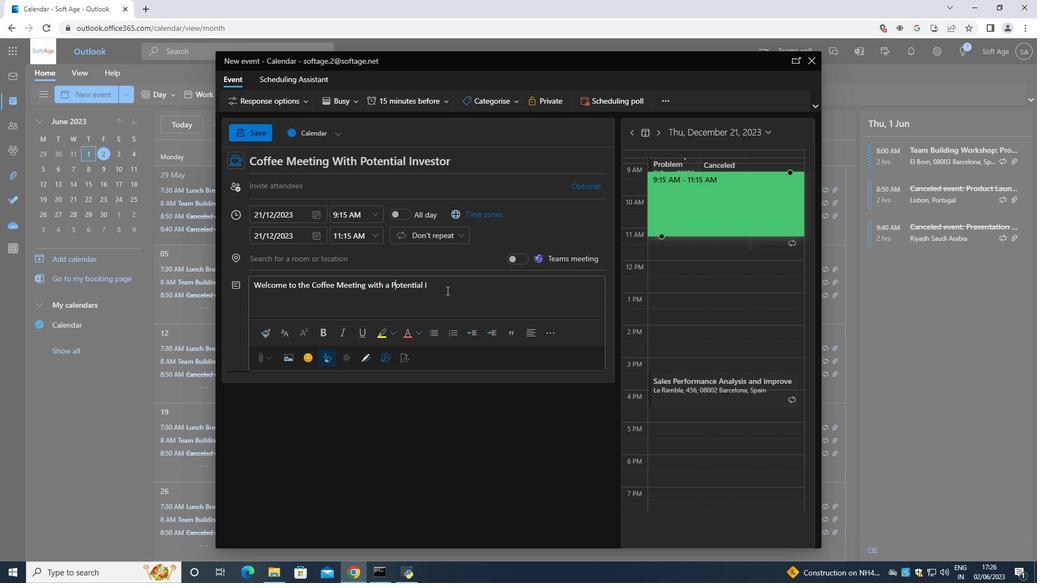 
Action: Mouse pressed left at (442, 285)
Screenshot: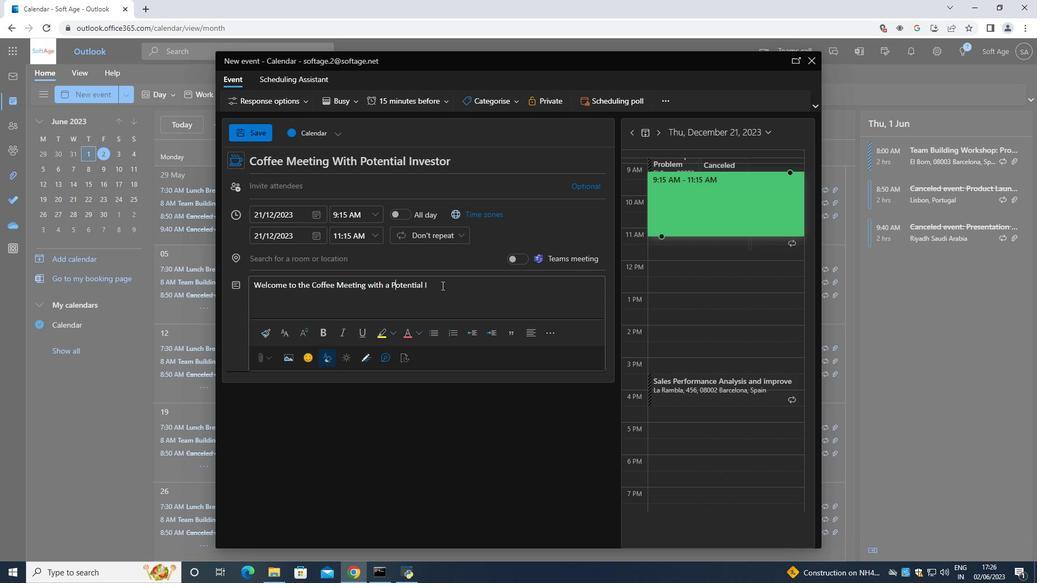 
Action: Mouse moved to (406, 262)
Screenshot: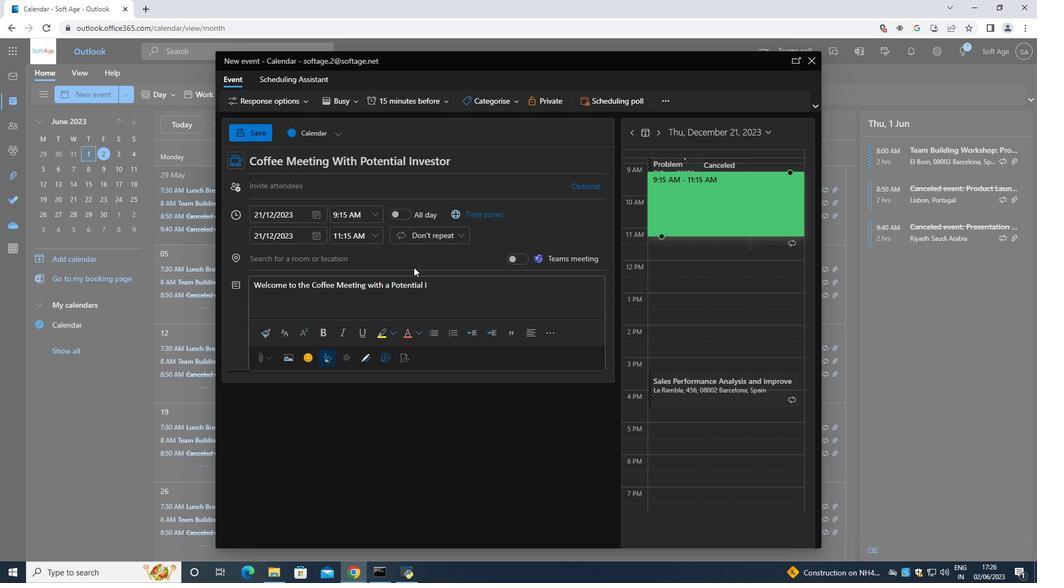 
Action: Key pressed nvestor<Key.space>,<Key.space><Key.shift>an<Key.space>exct<Key.backspace>itinf<Key.backspace>g<Key.space>opportunity<Key.space>to<Key.space>connect<Key.space>,<Key.space>share<Key.space>your<Key.space>busines<Key.space><Key.backspace>s<Key.space>vision<Key.space>,<Key.space>and<Key.space>explor<Key.space><Key.backspace>e<Key.space>potential<Key.space>investment<Key.space><Key.space>opportunities<Key.space>.<Key.space><Key.shift>This<Key.space>
Screenshot: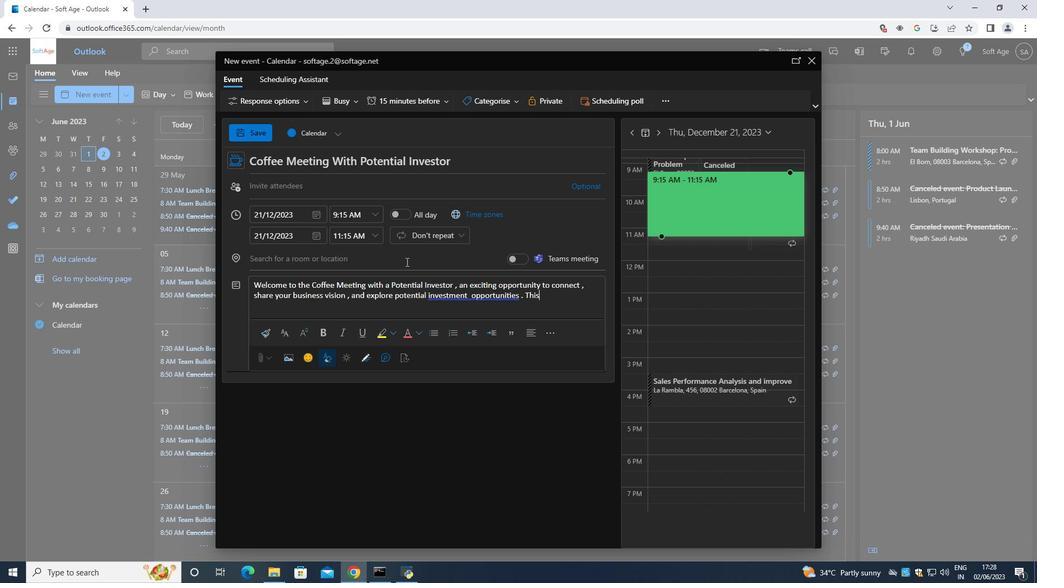 
Action: Mouse moved to (469, 297)
Screenshot: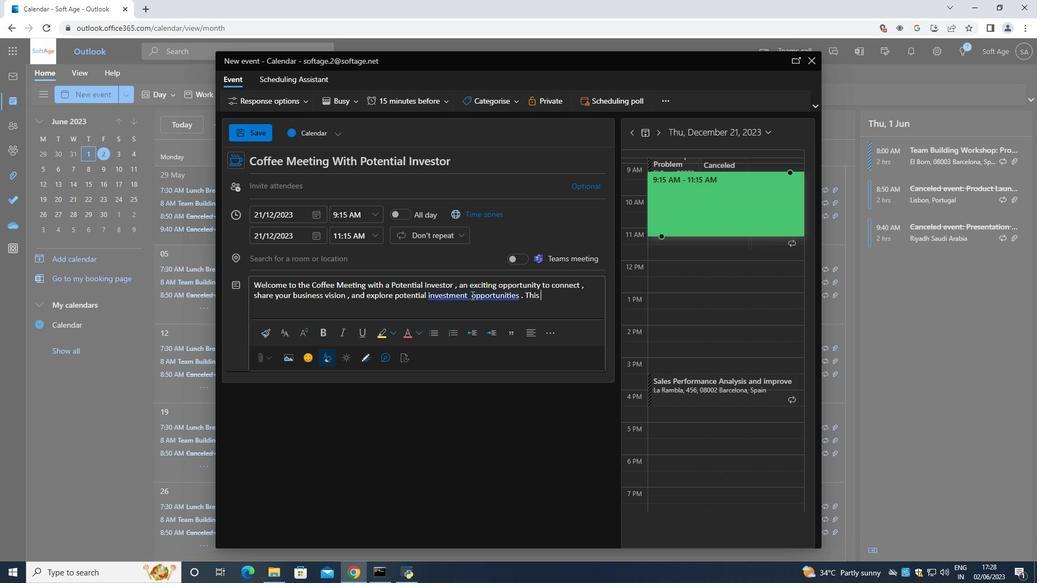 
Action: Mouse pressed left at (469, 297)
Screenshot: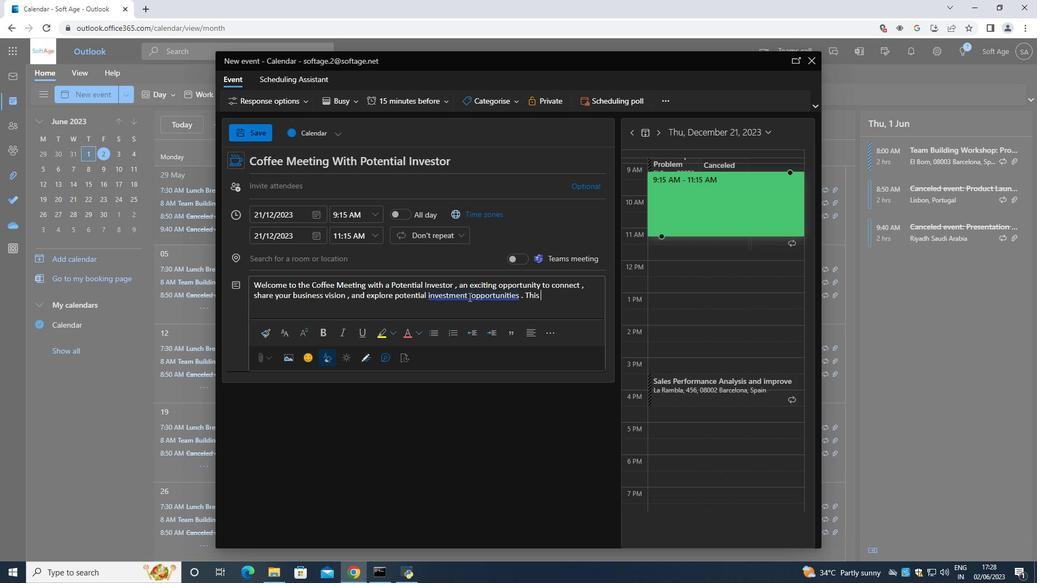 
Action: Mouse moved to (485, 289)
Screenshot: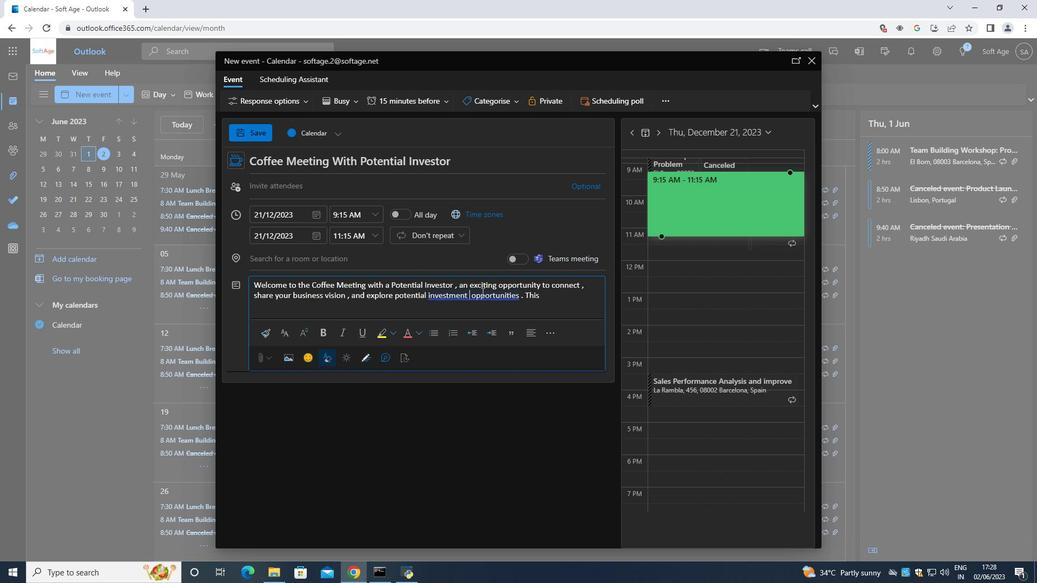 
Action: Key pressed <Key.backspace>
Screenshot: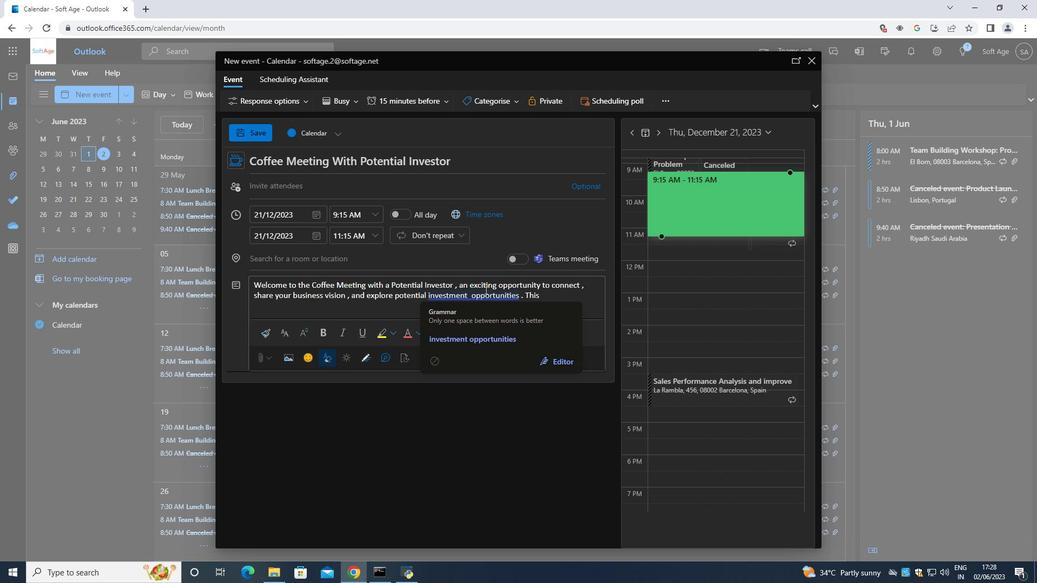 
Action: Mouse moved to (564, 292)
Screenshot: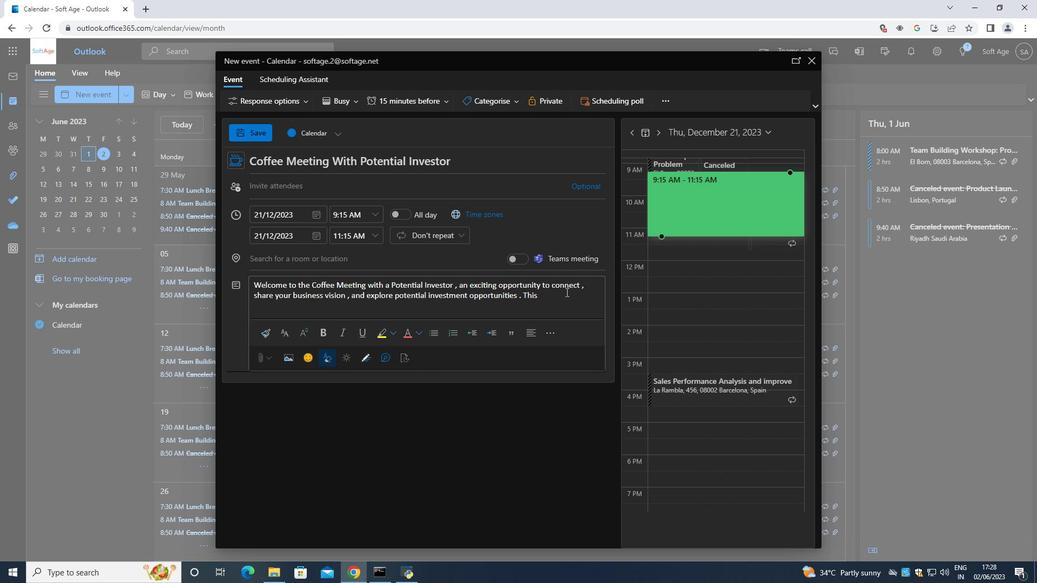 
Action: Mouse pressed left at (564, 292)
Screenshot: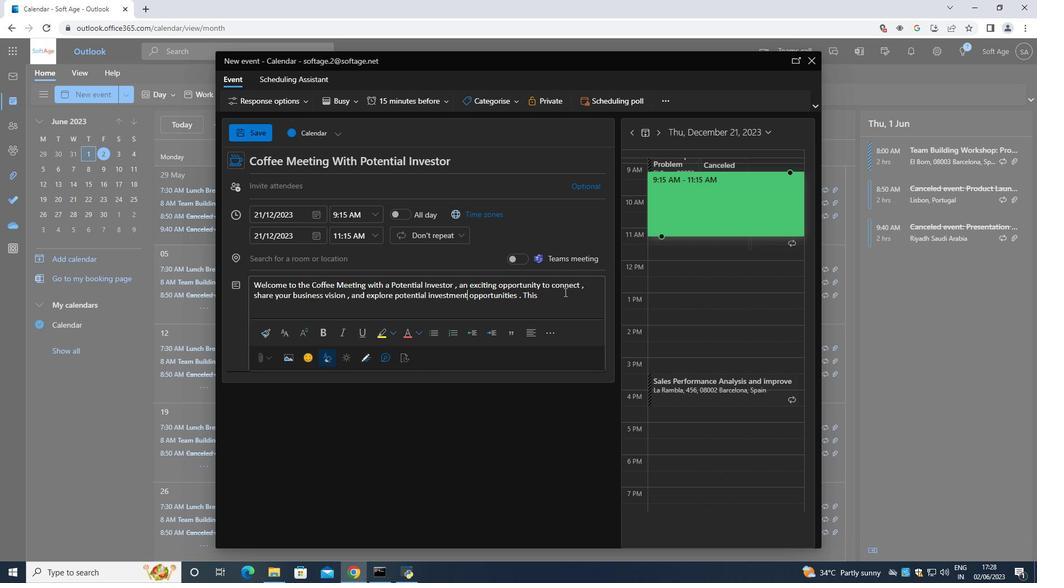 
Action: Mouse moved to (493, 246)
Screenshot: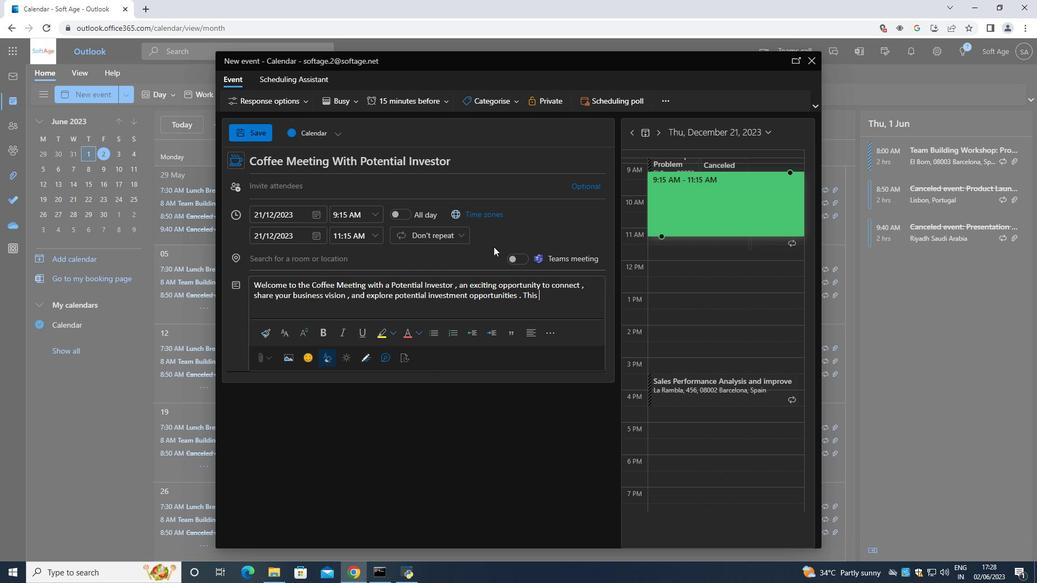 
Action: Key pressed <Key.shift>Mee<Key.backspace><Key.backspace><Key.backspace>meeting<Key.space>is<Key.space>designed<Key.space>to<Key.space>foster<Key.space>a<Key.space>mutually<Key.space>beneficial<Key.space>relationship<Key.space>between<Key.space>you<Key.space>and<Key.space>the<Key.space>investor<Key.space>,<Key.space>providing<Key.space>a<Key.space>platform<Key.space>to<Key.space>discuss<Key.space>your<Key.space>business<Key.space>ga<Key.backspace>oals<Key.space>,<Key.space>gre<Key.backspace>oth<Key.space>strategies<Key.space>
Screenshot: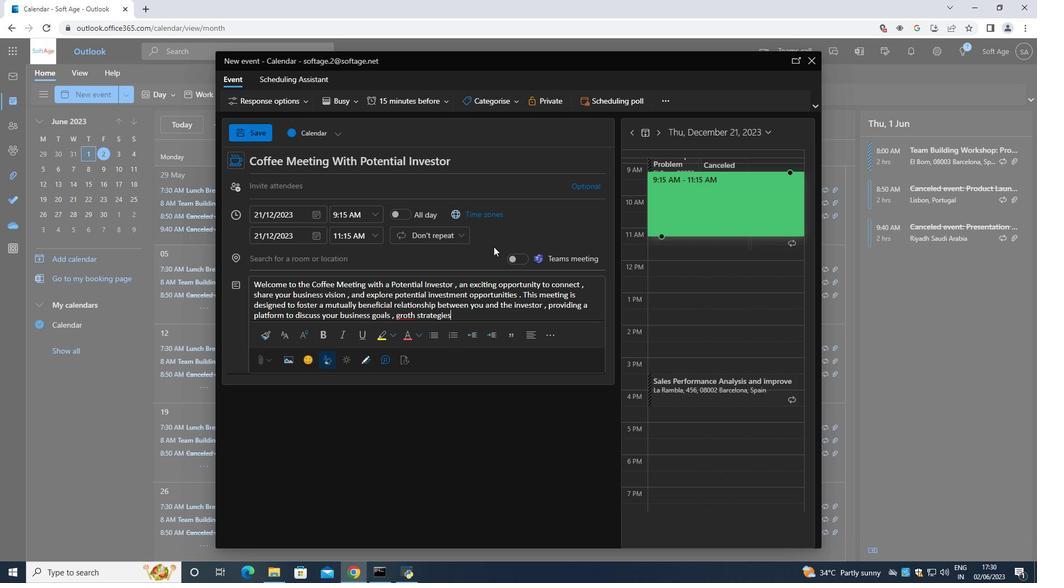 
Action: Mouse moved to (415, 318)
Screenshot: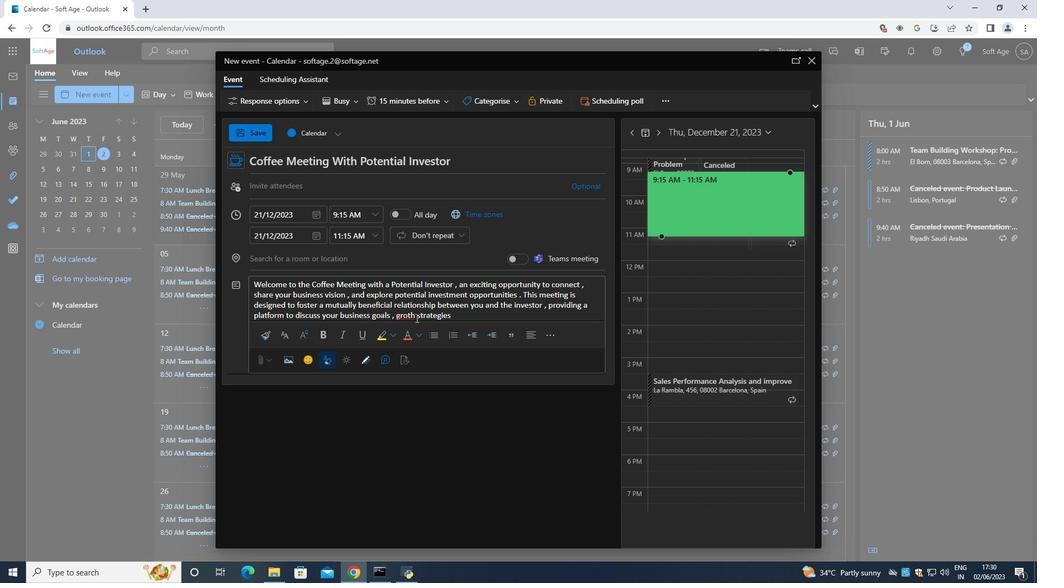 
Action: Mouse pressed left at (415, 318)
Screenshot: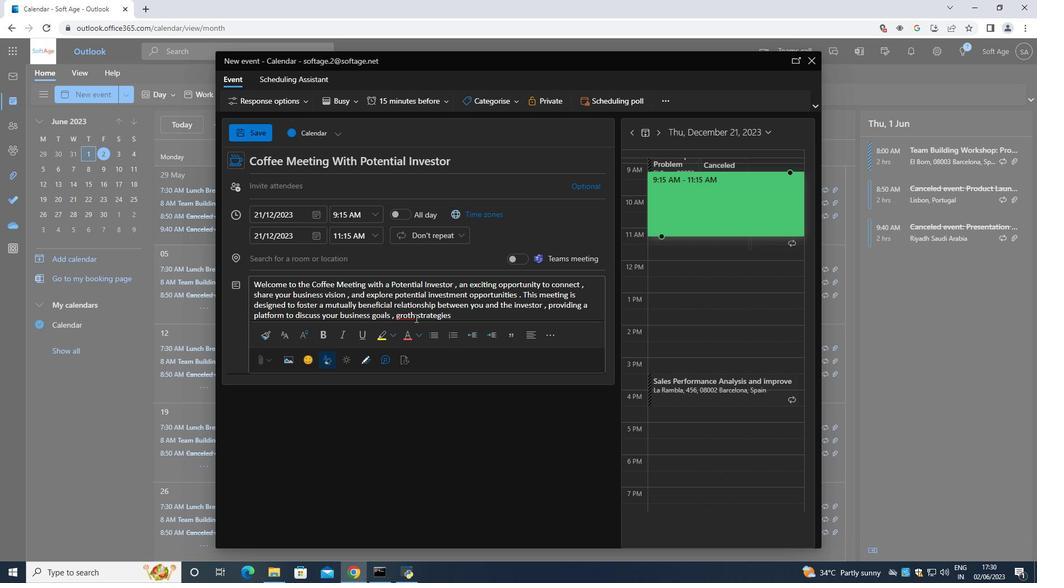 
Action: Key pressed <Key.backspace><Key.backspace><Key.backspace>owth<Key.space><Key.down><Key.down><Key.right><Key.right><Key.right><Key.right>
Screenshot: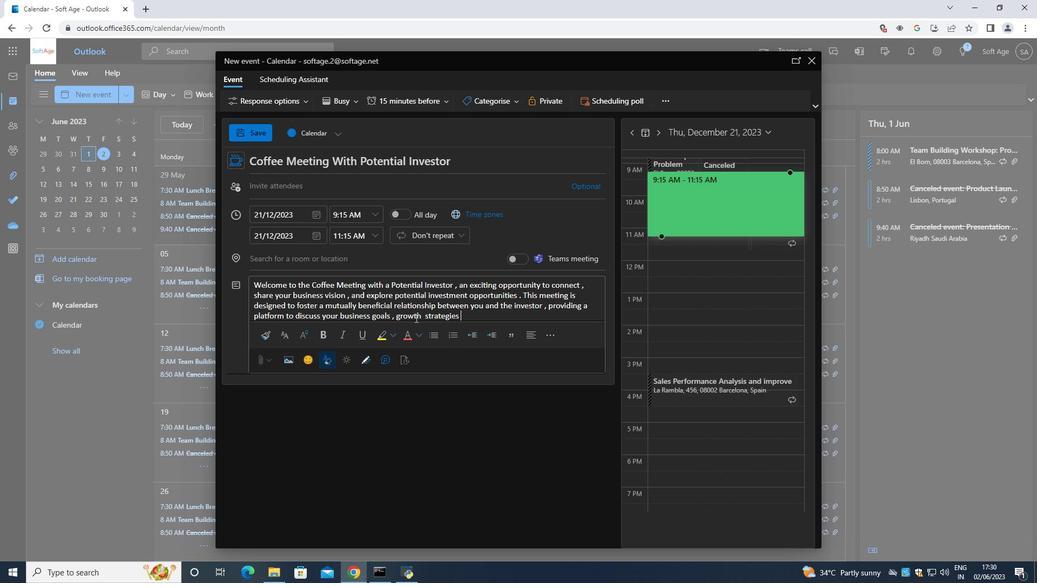 
Action: Mouse moved to (424, 316)
Screenshot: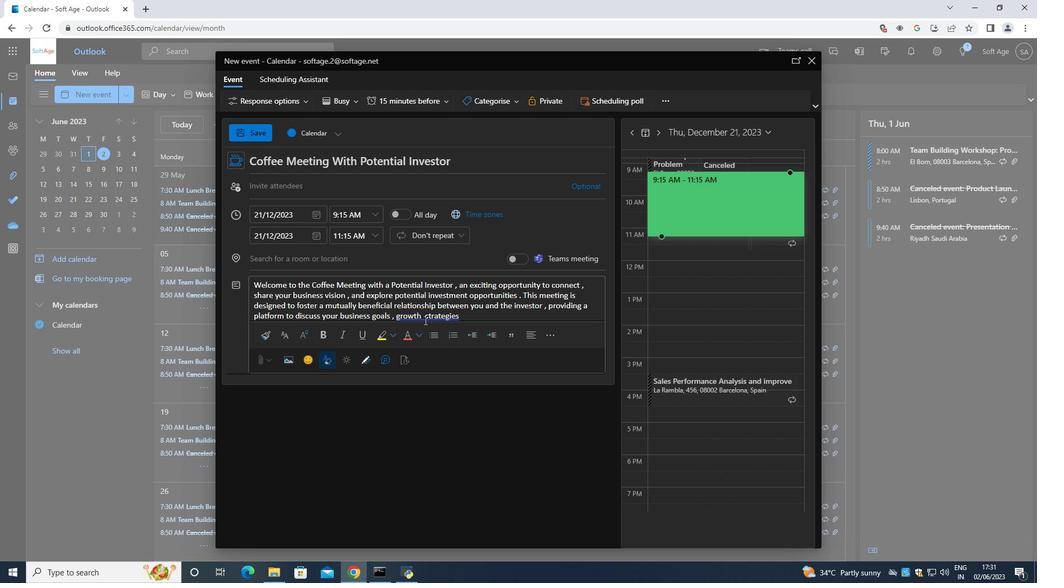 
Action: Mouse pressed left at (424, 316)
Screenshot: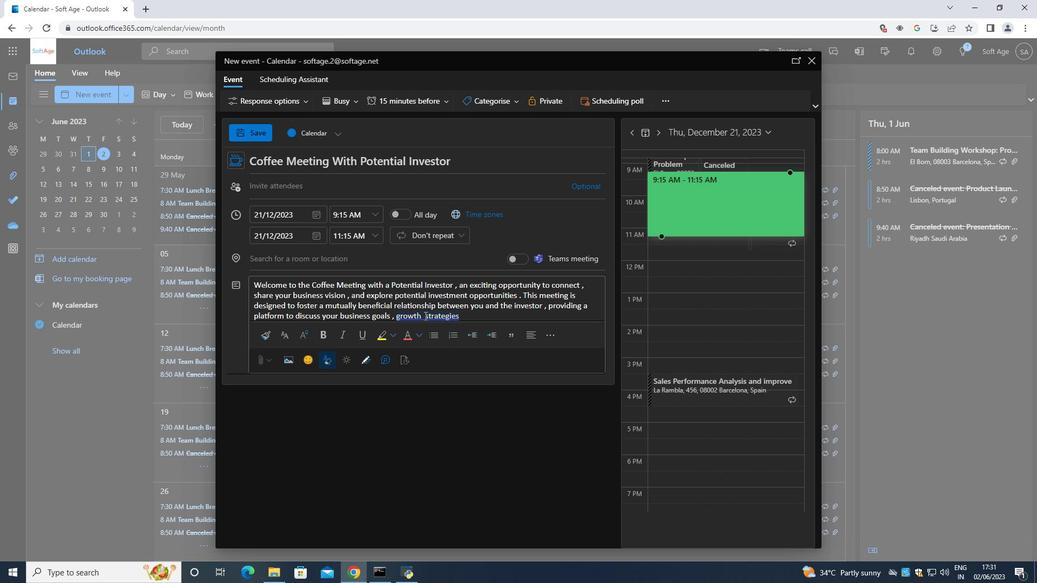 
Action: Mouse moved to (424, 316)
Screenshot: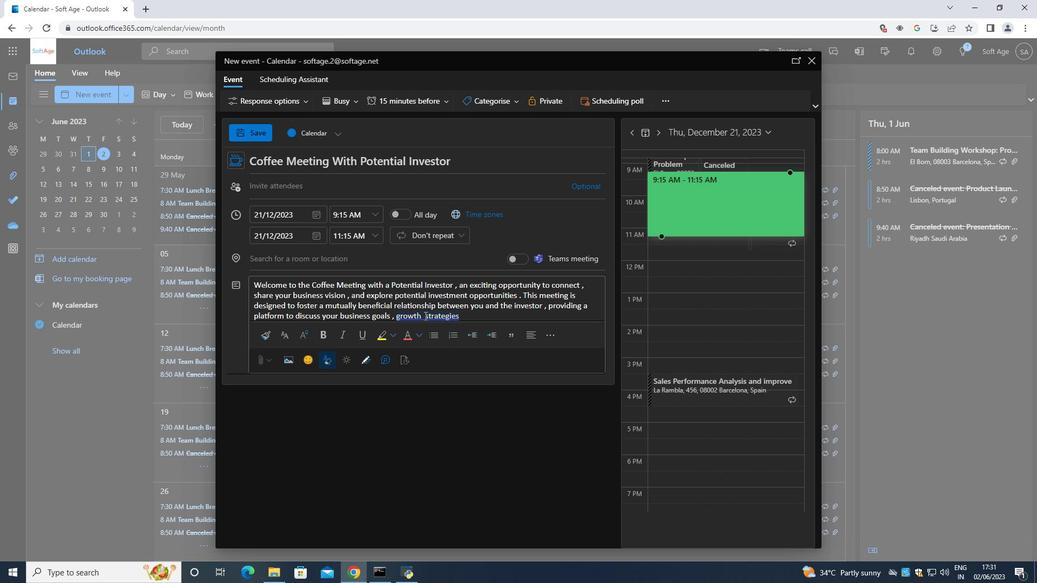 
Action: Key pressed <Key.backspace>
Screenshot: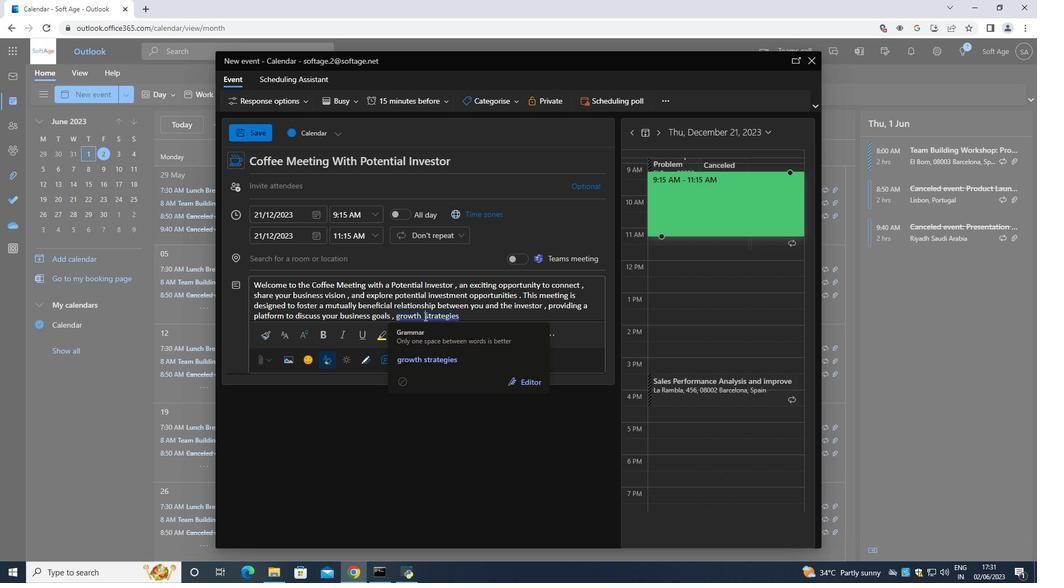 
Action: Mouse moved to (465, 316)
Screenshot: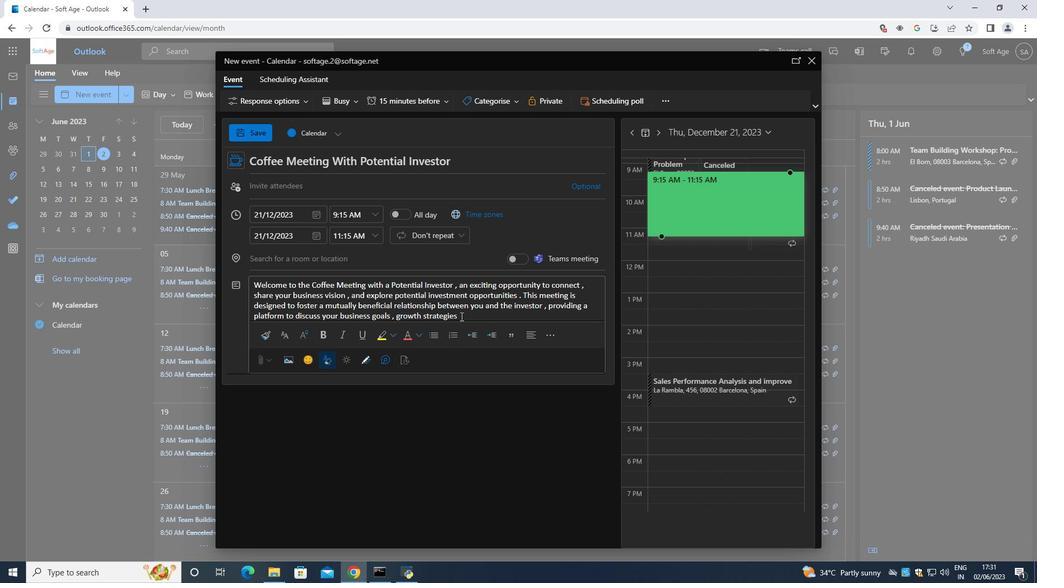 
Action: Mouse pressed left at (465, 316)
Screenshot: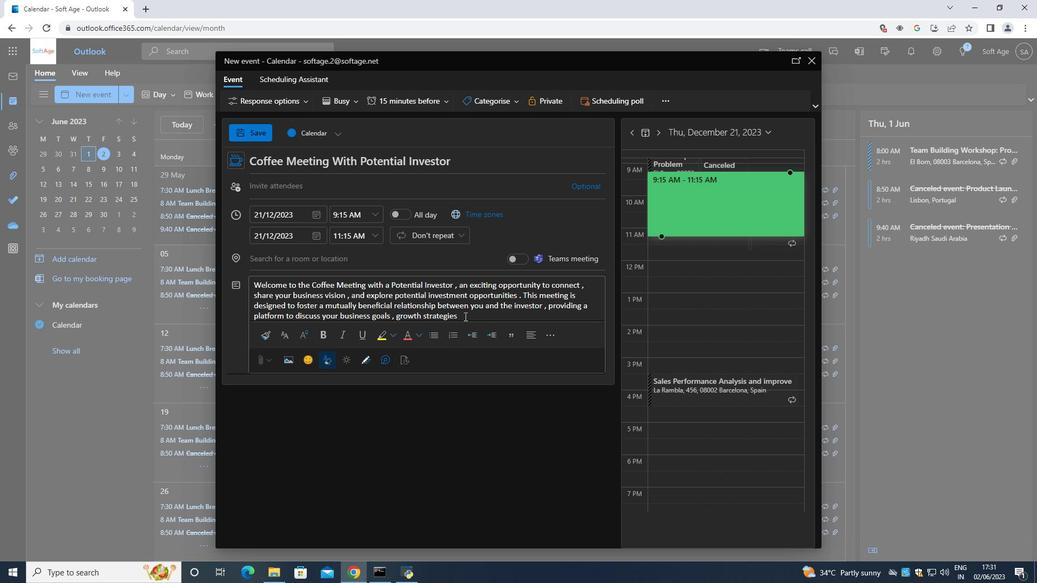 
Action: Mouse moved to (399, 271)
Screenshot: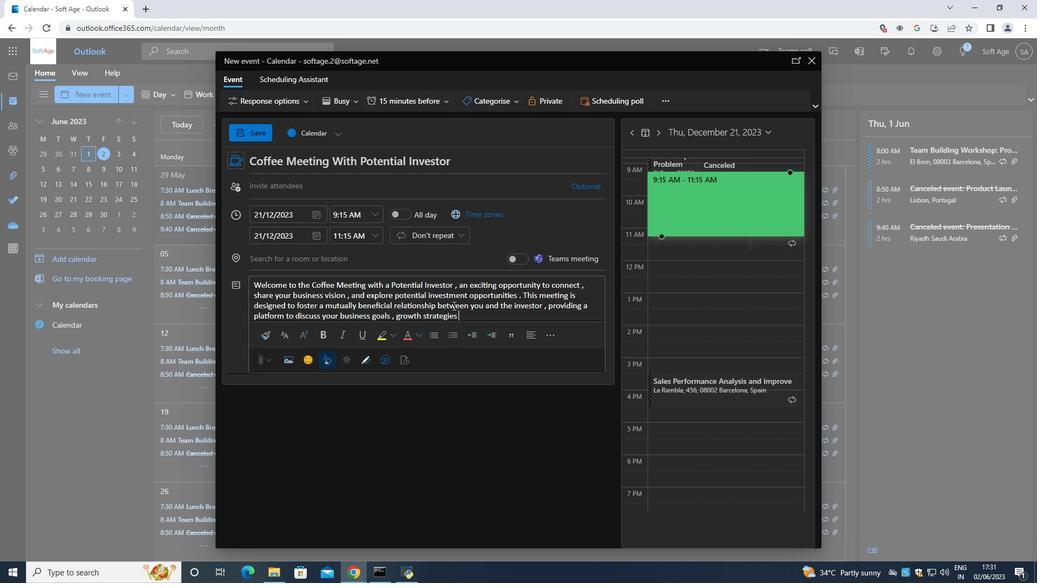 
Action: Key pressed <Key.space>,and<Key.space><Key.backspace><Key.backspace><Key.backspace><Key.backspace><Key.backspace><Key.backspace>,<Key.space>ab<Key.backspace>nd<Key.space>the<Key.space>potential;<Key.space>for<Key.space>
Screenshot: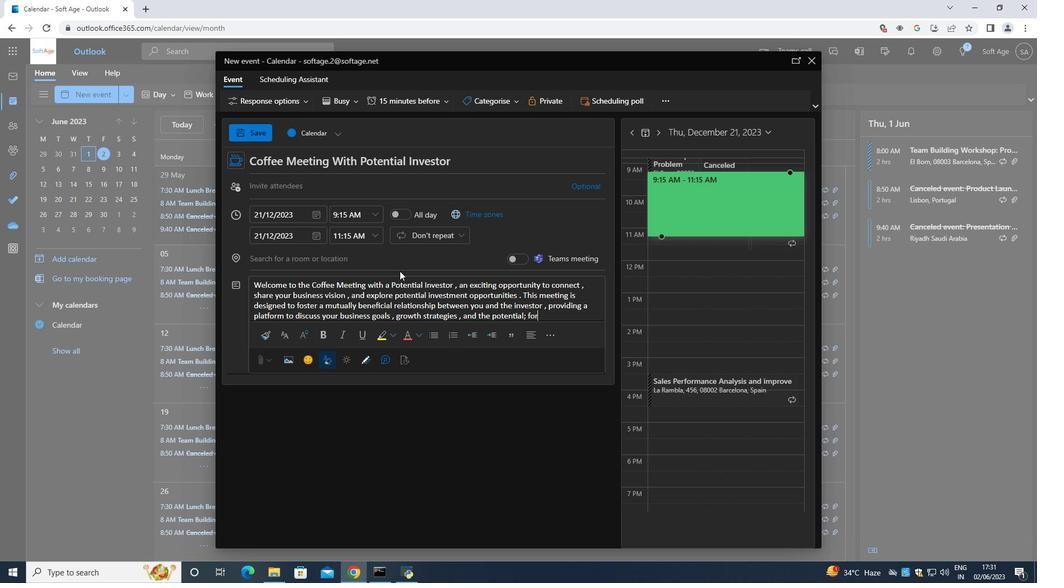 
Action: Mouse moved to (527, 318)
Screenshot: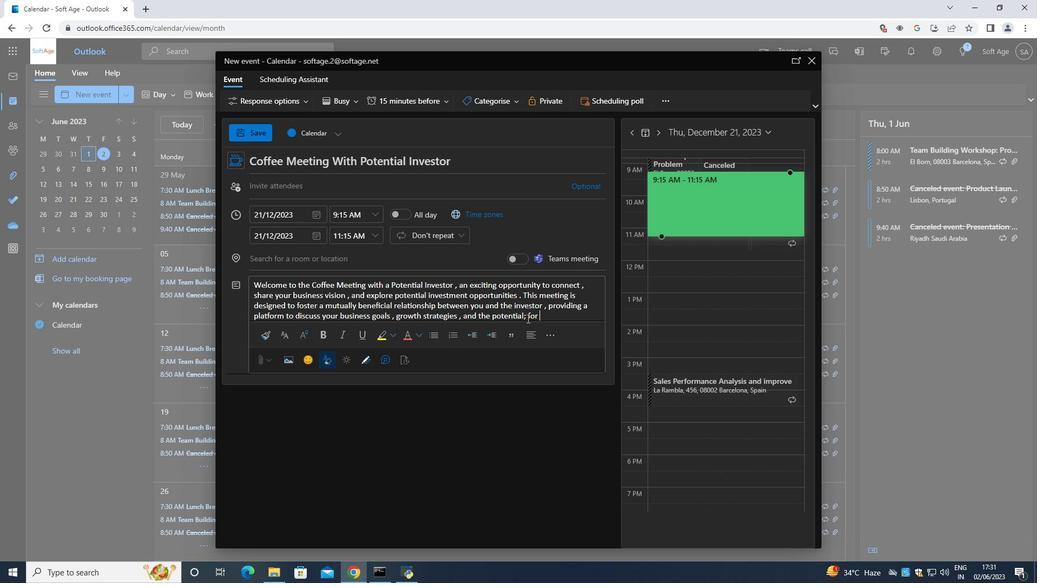 
Action: Mouse pressed left at (527, 318)
Screenshot: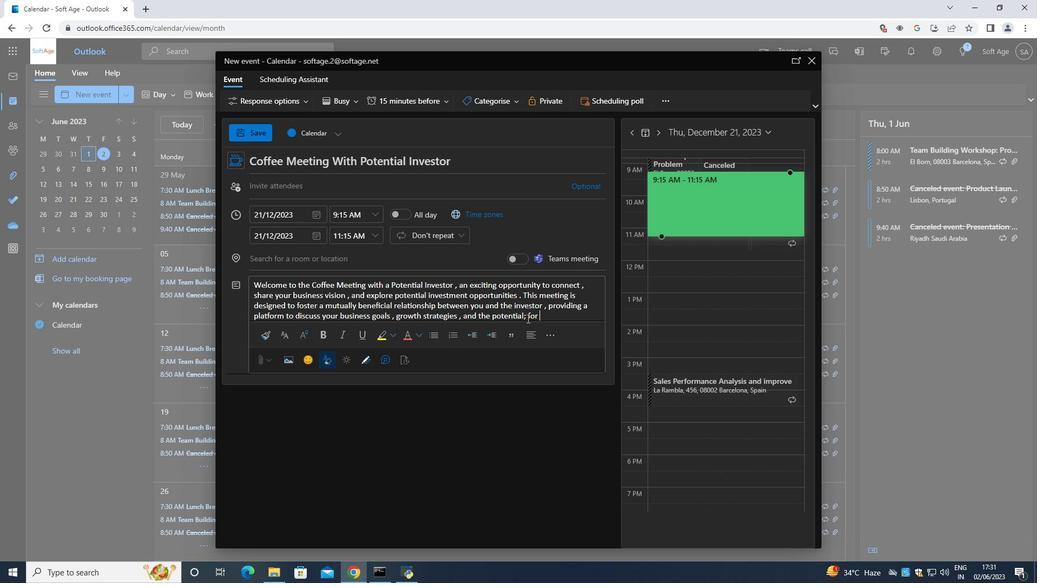
Action: Mouse moved to (410, 242)
Screenshot: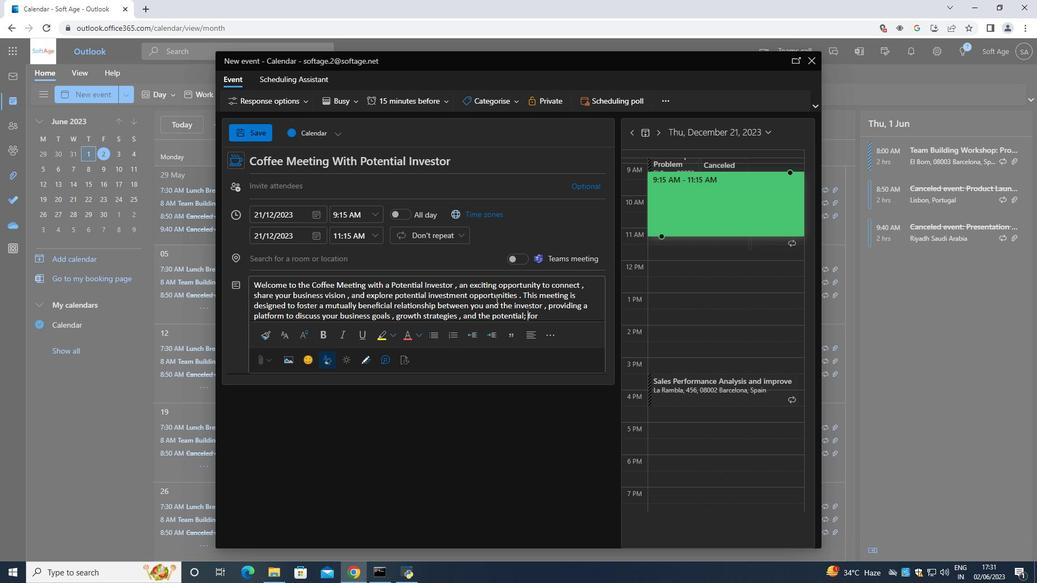 
Action: Key pressed <Key.backspace><Key.backspace><Key.space><Key.right><Key.right><Key.right><Key.right><Key.space><Key.left>collaboration<Key.space>.
Screenshot: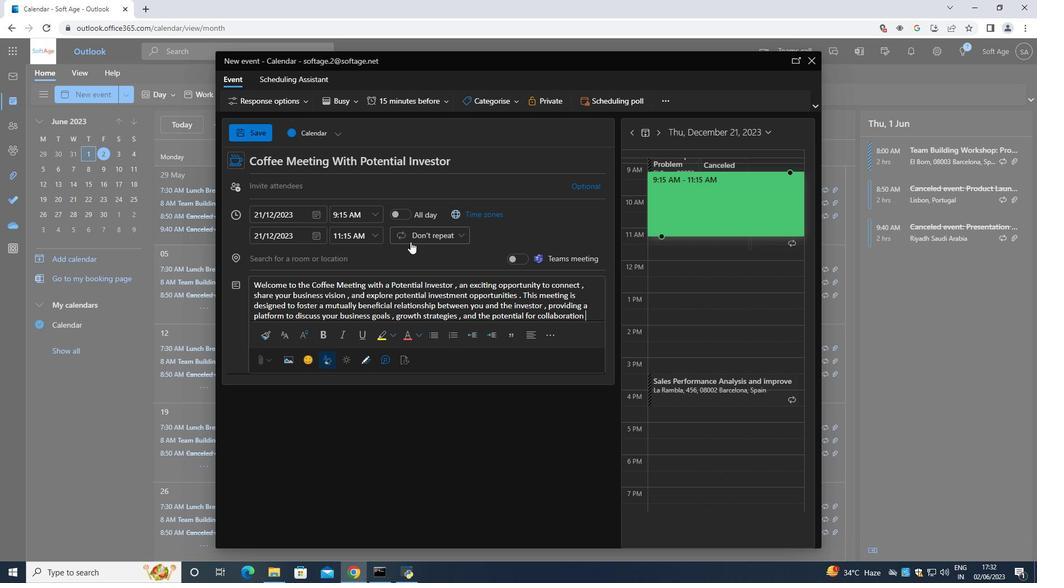 
Action: Mouse moved to (486, 96)
Screenshot: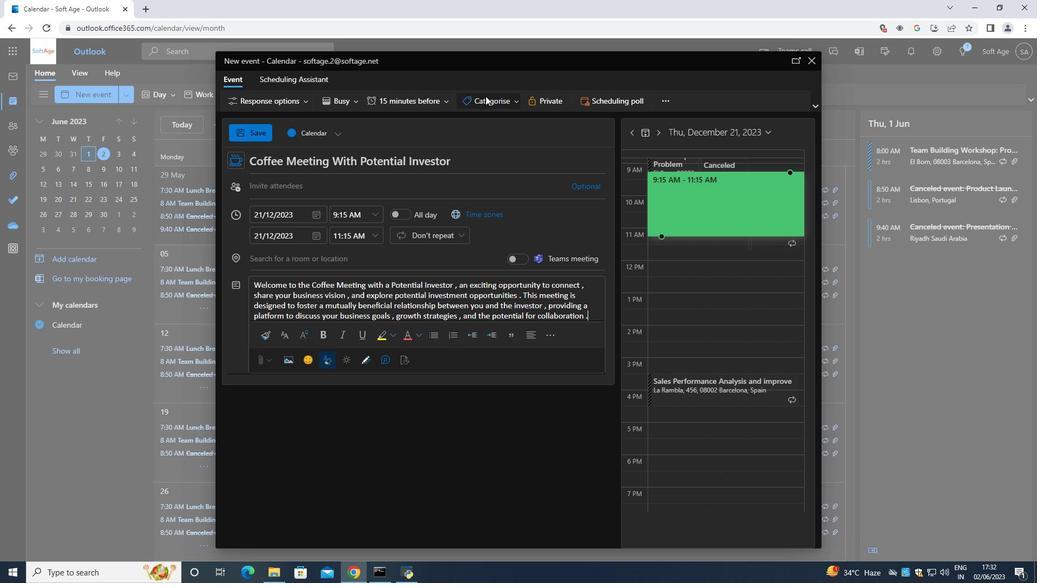 
Action: Mouse pressed left at (486, 96)
Screenshot: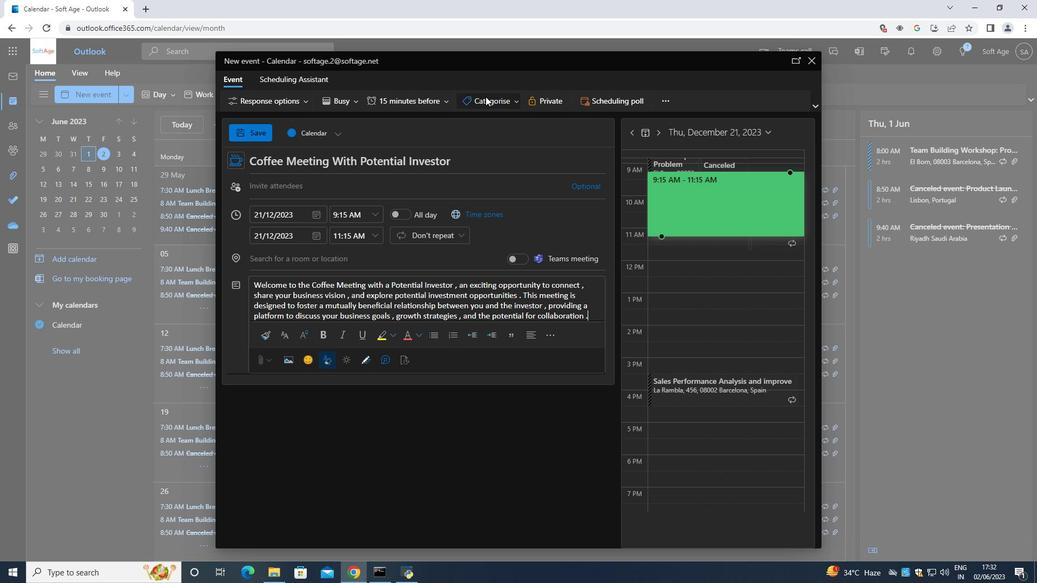 
Action: Mouse moved to (498, 184)
Screenshot: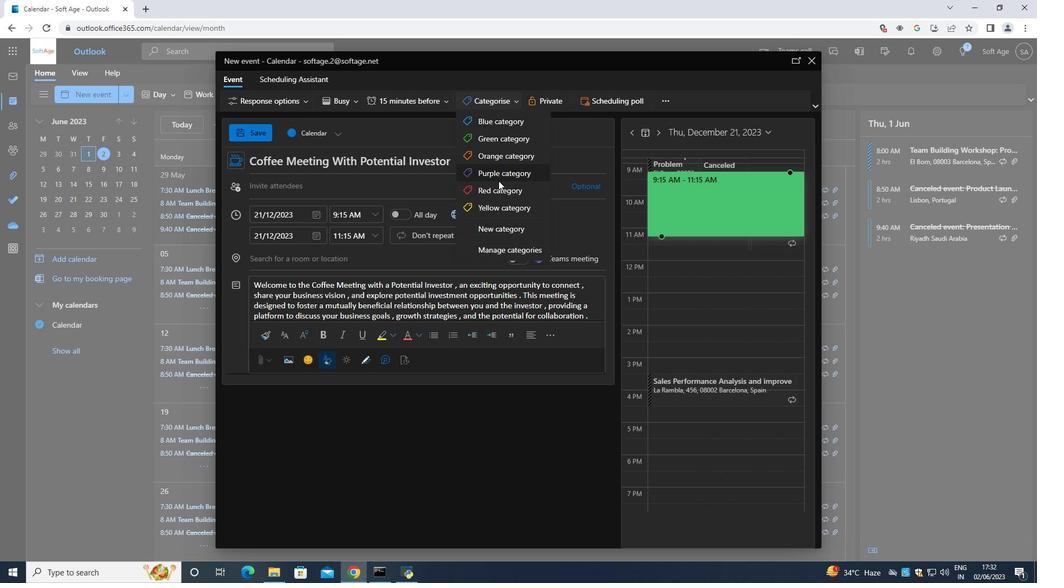 
Action: Mouse pressed left at (498, 184)
Screenshot: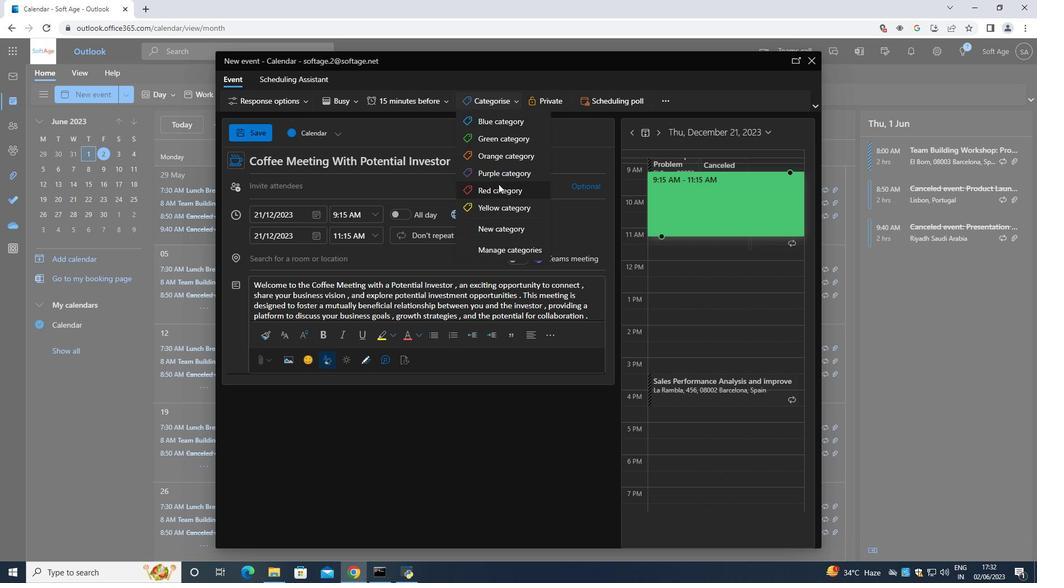 
Action: Mouse moved to (275, 262)
Screenshot: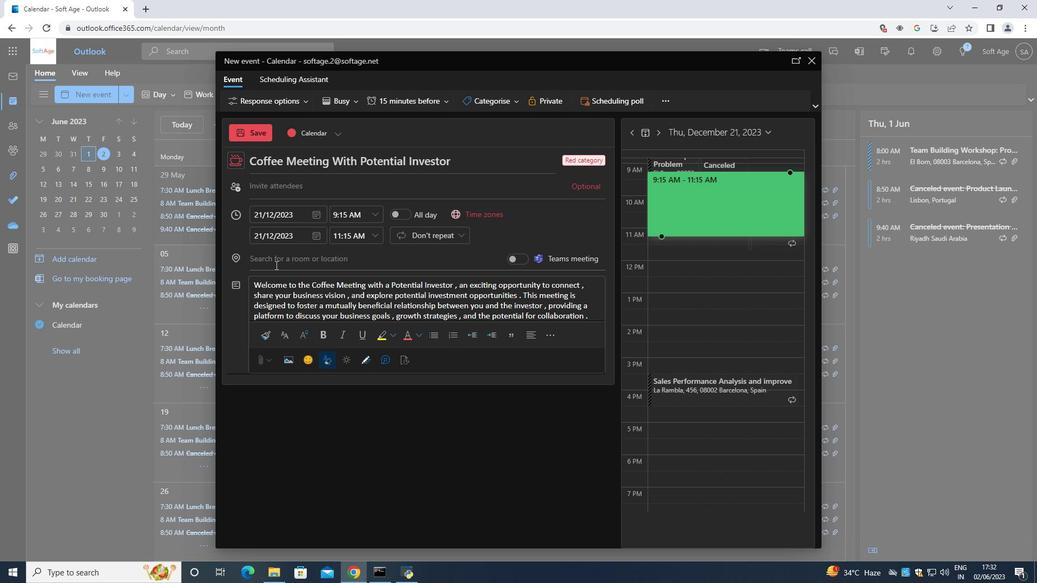
Action: Mouse pressed left at (275, 262)
Screenshot: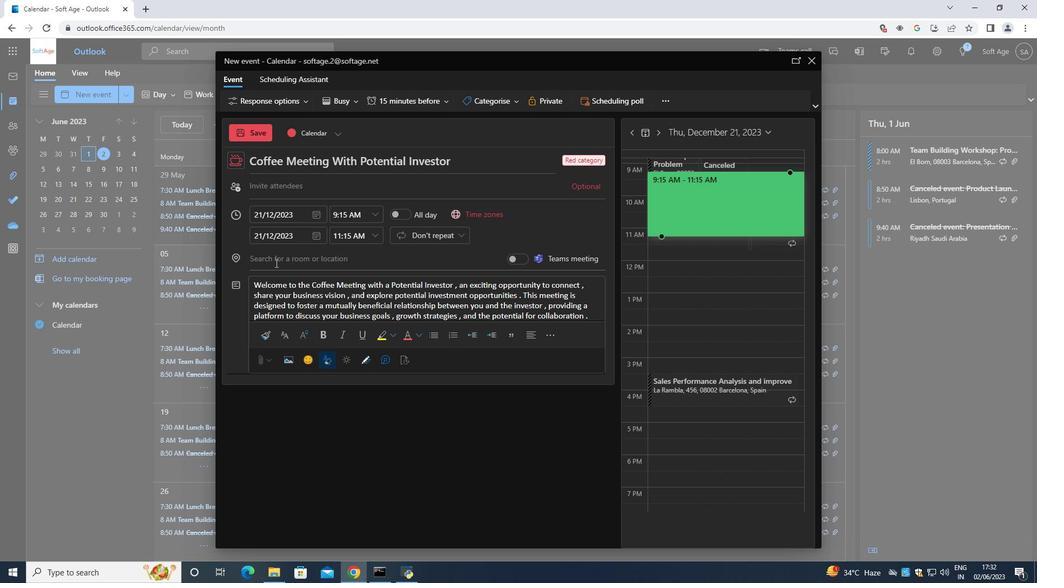 
Action: Mouse moved to (276, 261)
Screenshot: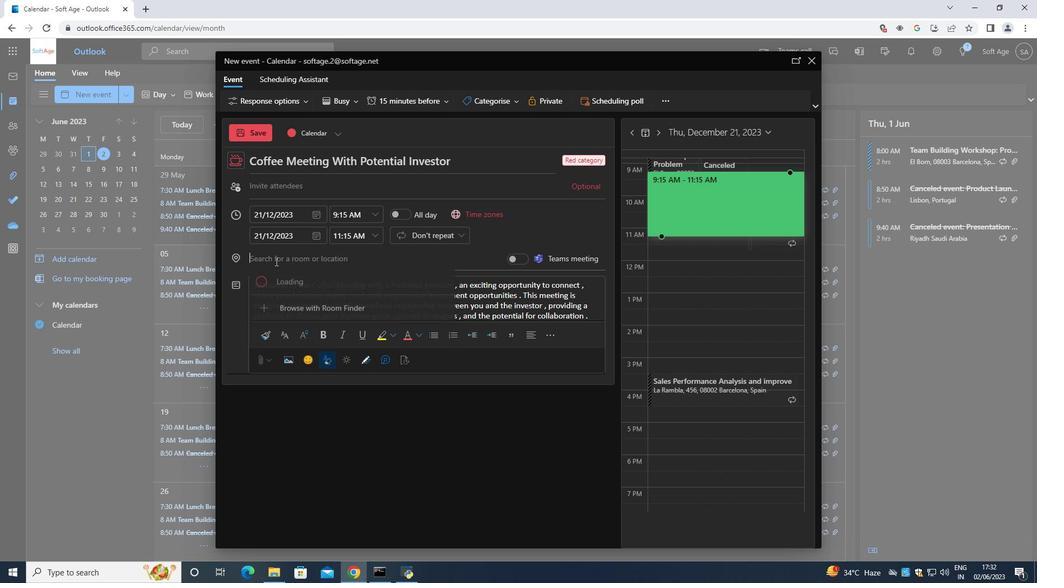 
Action: Key pressed 987<Key.space><Key.shift>Wild<Key.space><Key.shift>Wadi<Key.space><Key.shift>Water<Key.space><Key.shift><Key.shift><Key.shift>Park<Key.space>,<Key.shift><Key.space><Key.shift>Dubai<Key.space>,<Key.space><Key.shift><Key.shift><Key.shift><Key.shift><Key.shift><Key.shift><Key.shift><Key.shift><Key.shift><Key.shift><Key.shift>UAe<Key.space><Key.backspace><Key.backspace><Key.shift><Key.shift><Key.shift><Key.shift>E
Screenshot: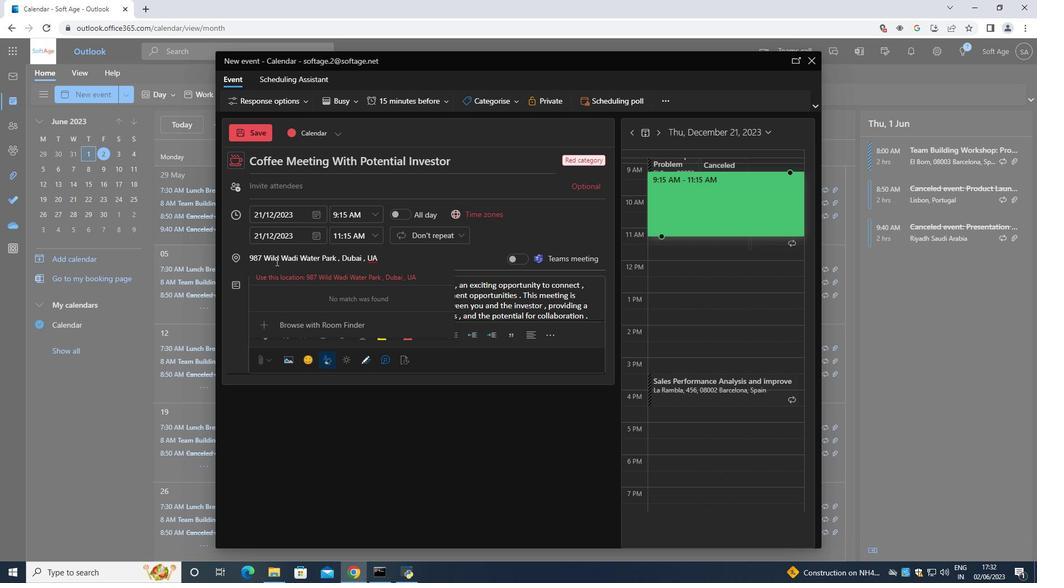 
Action: Mouse moved to (290, 181)
Screenshot: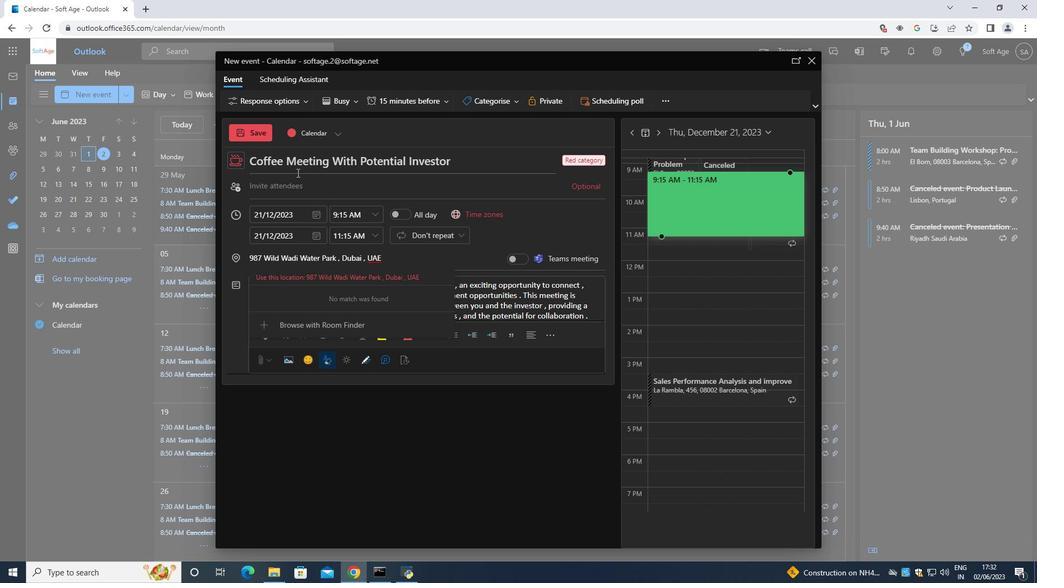 
Action: Mouse pressed left at (290, 181)
Screenshot: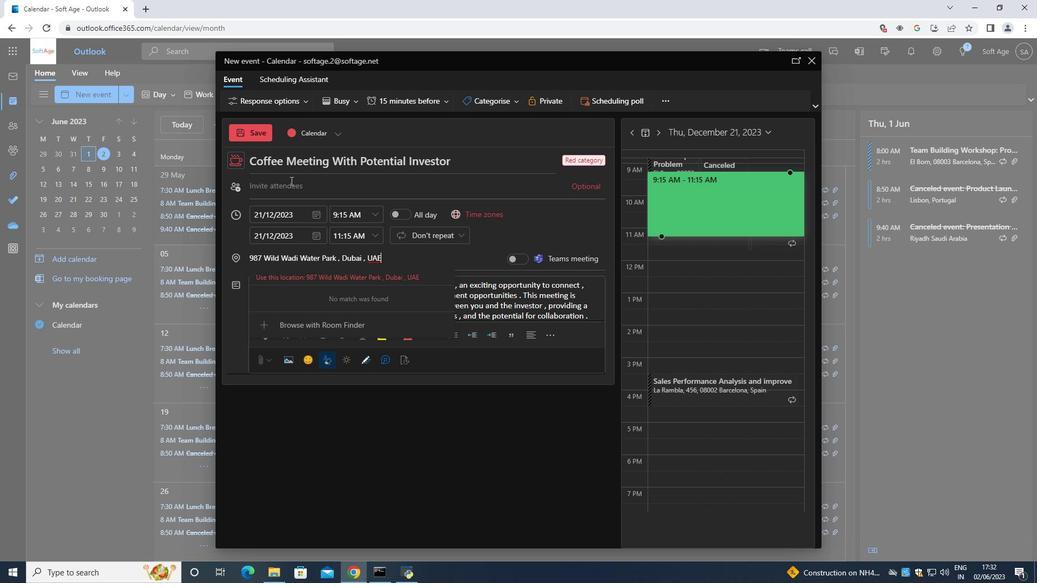 
Action: Mouse moved to (290, 184)
Screenshot: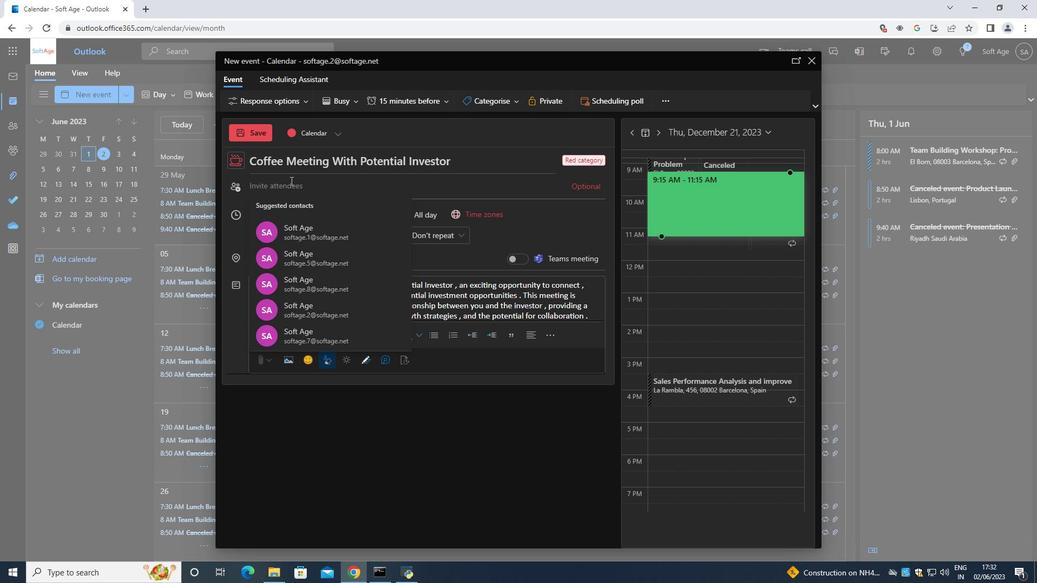 
Action: Key pressed <Key.shift>Softage.10<Key.shift>@softage.net
Screenshot: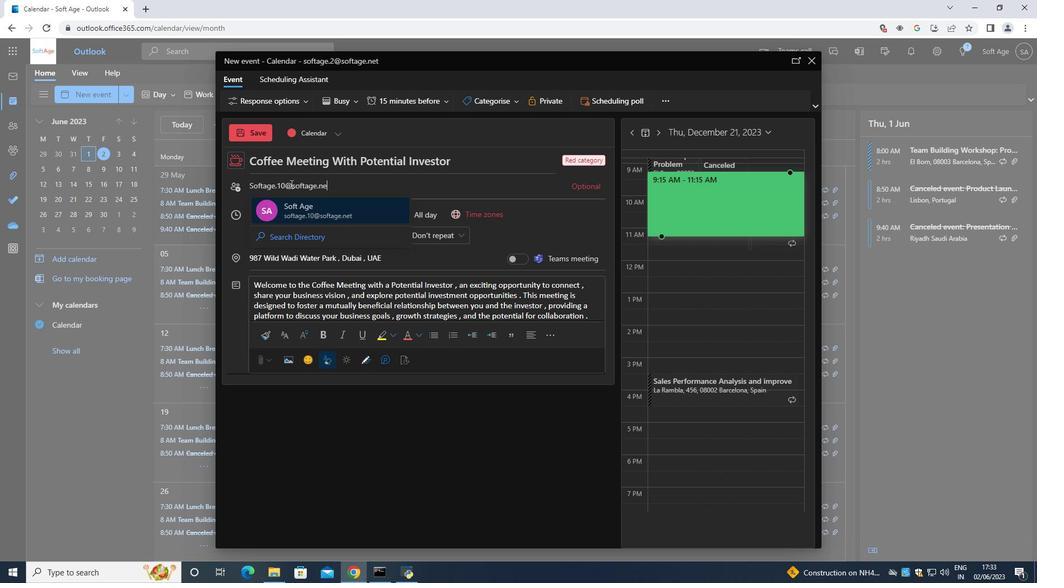 
Action: Mouse moved to (316, 199)
Screenshot: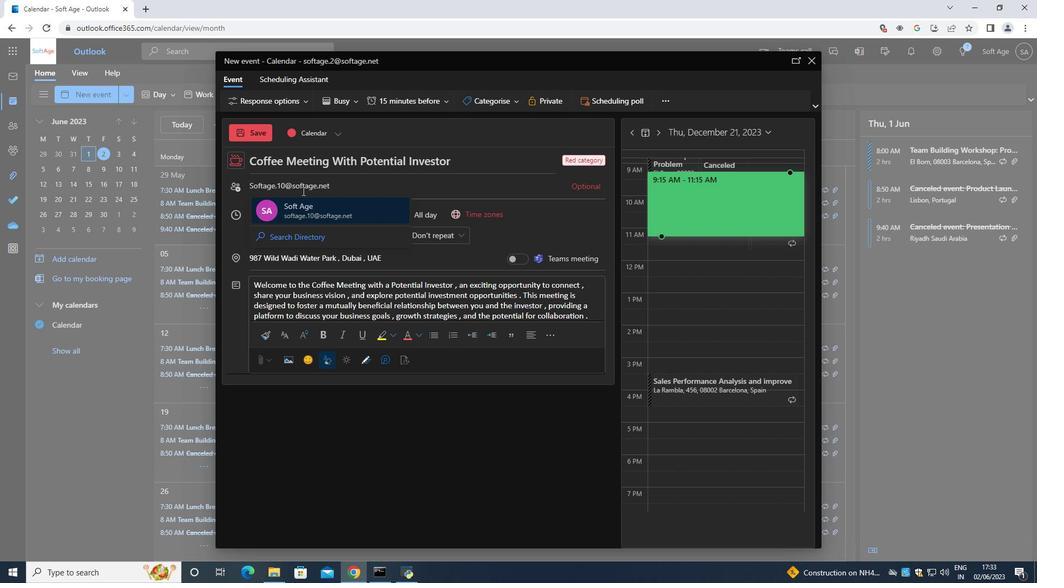 
Action: Mouse pressed left at (316, 199)
Screenshot: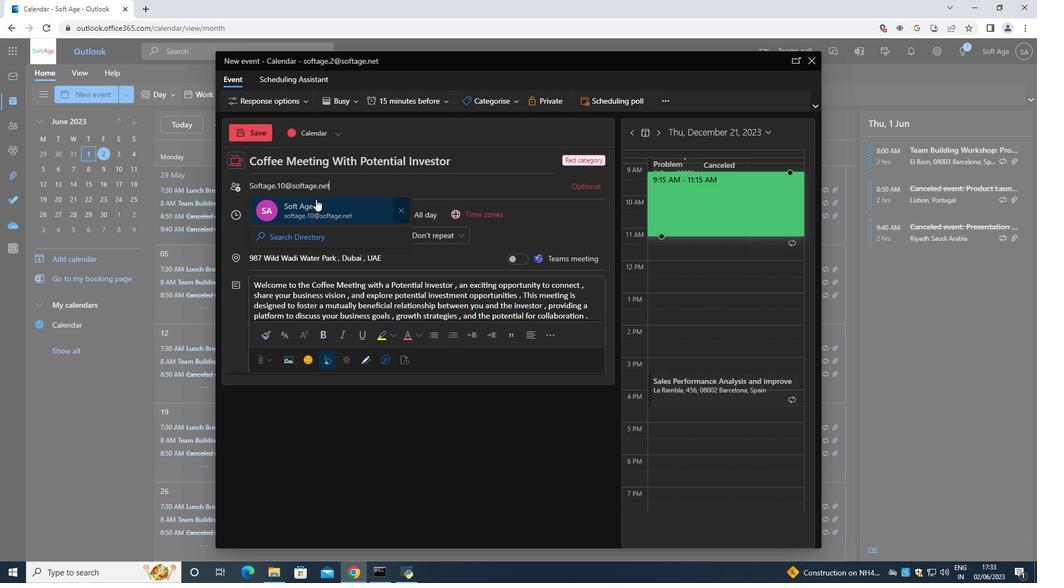 
Action: Mouse moved to (312, 179)
Screenshot: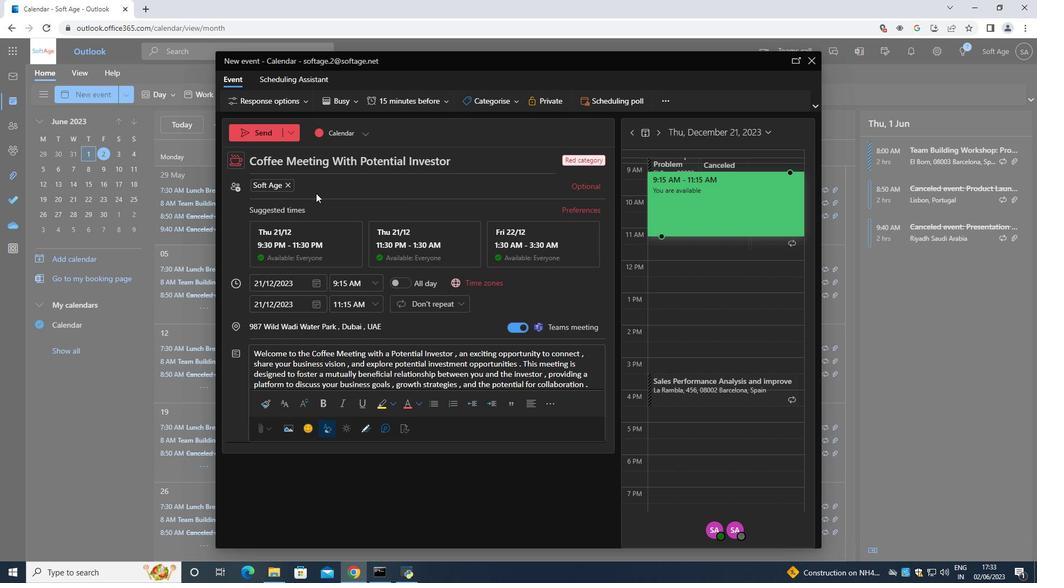 
Action: Key pressed <Key.shift>Softage.1<Key.shift>@softage.net
Screenshot: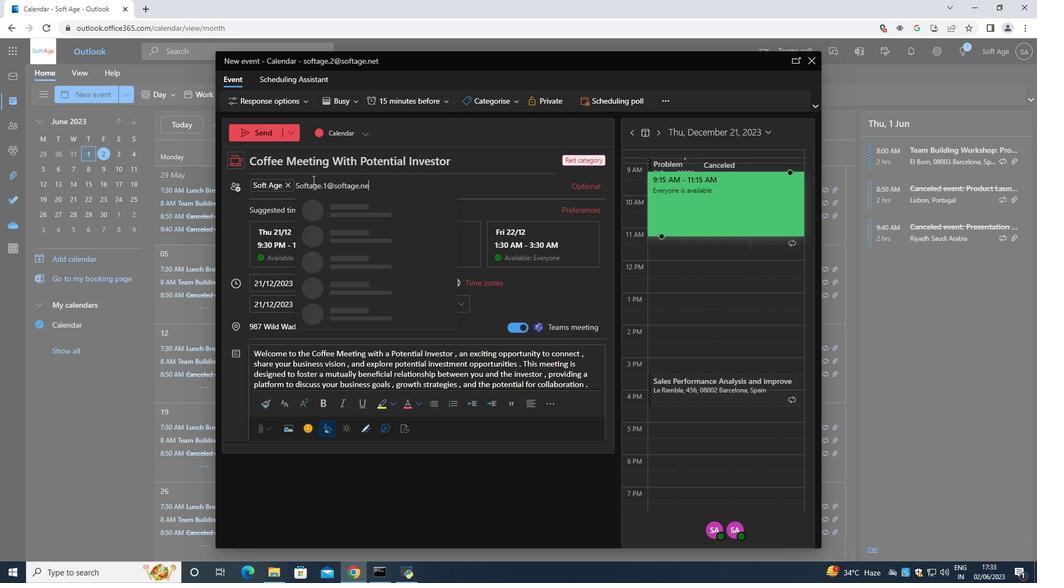 
Action: Mouse moved to (357, 212)
Screenshot: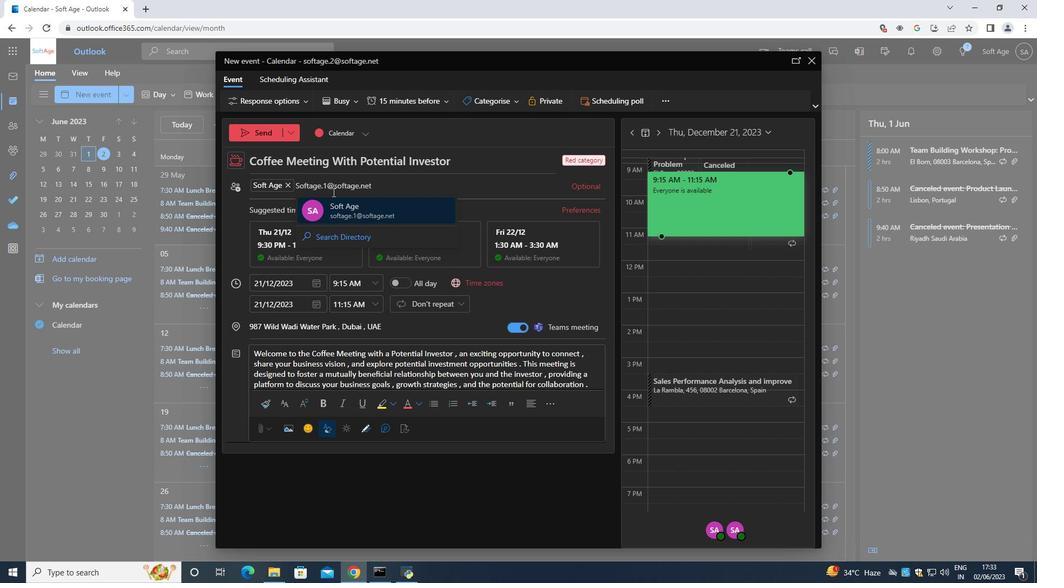 
Action: Mouse pressed left at (357, 212)
Screenshot: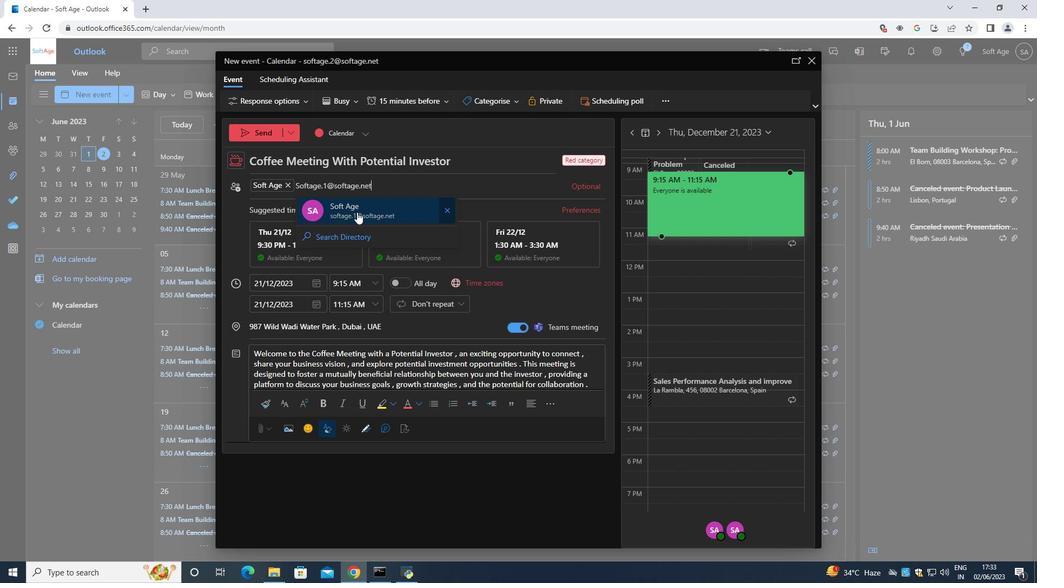 
Action: Mouse moved to (403, 102)
Screenshot: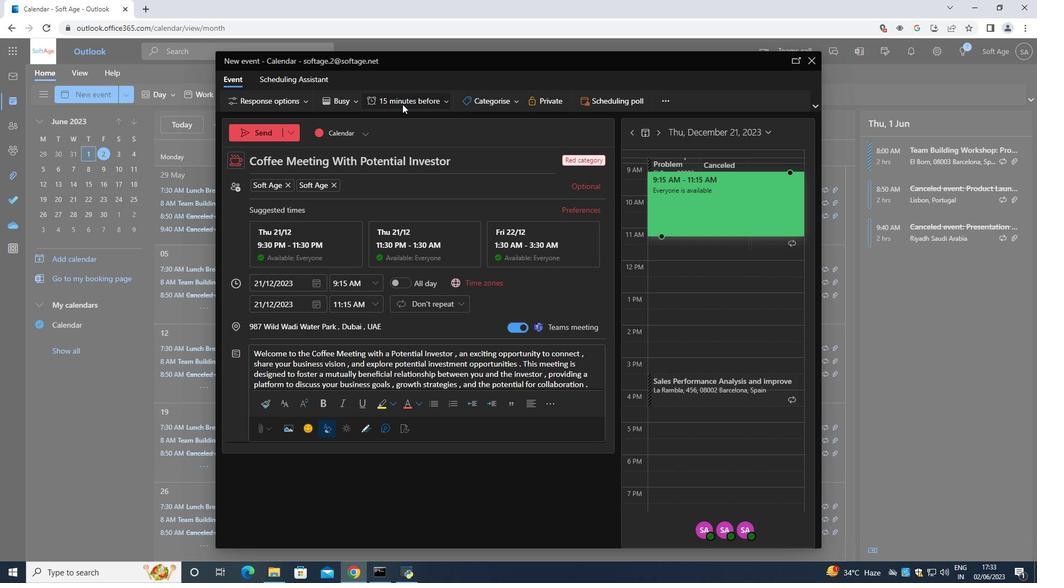 
Action: Mouse pressed left at (403, 102)
Screenshot: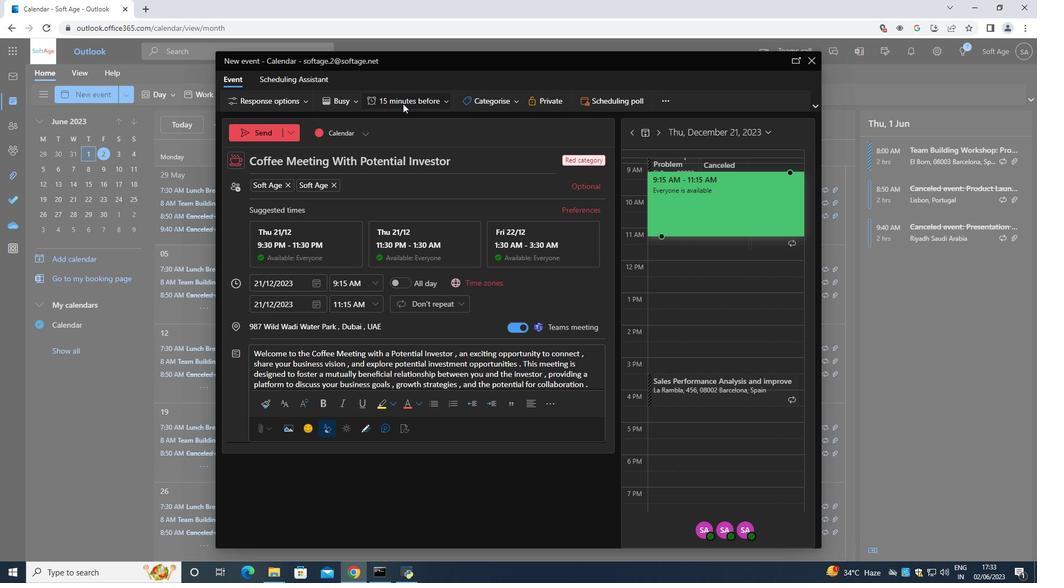 
Action: Mouse moved to (414, 158)
Screenshot: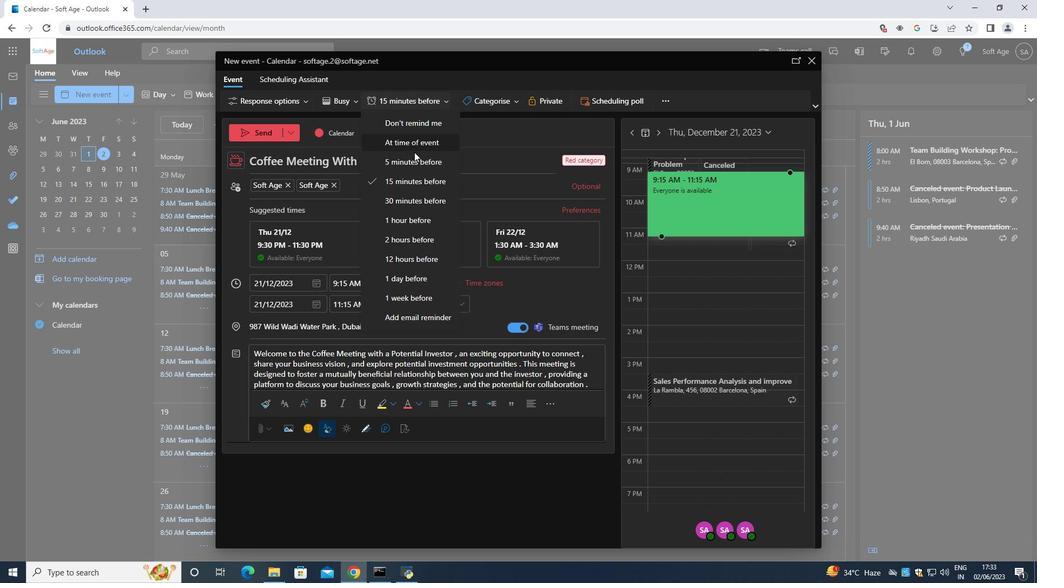 
Action: Mouse pressed left at (414, 158)
Screenshot: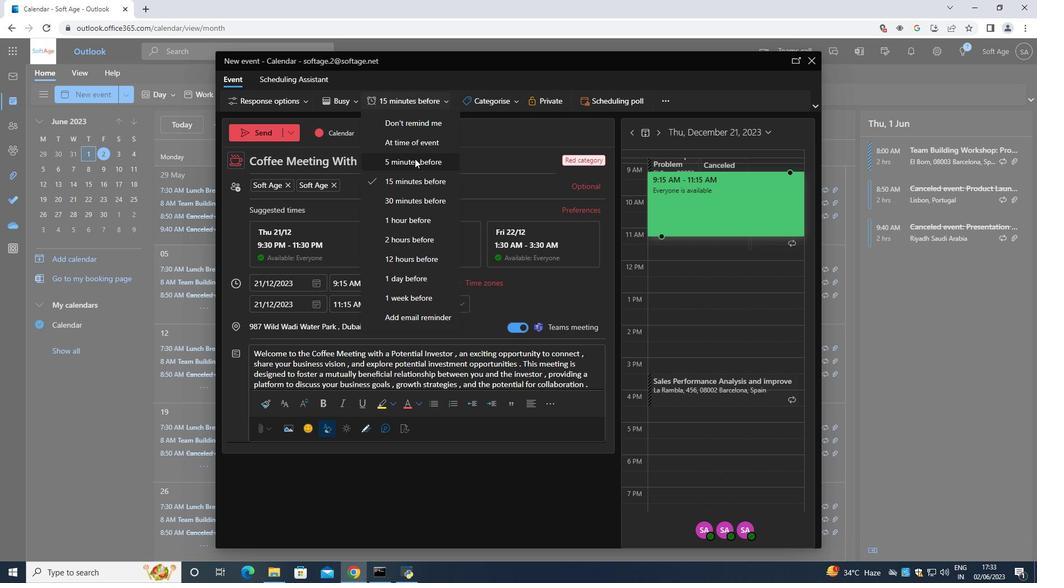 
Action: Mouse moved to (275, 131)
Screenshot: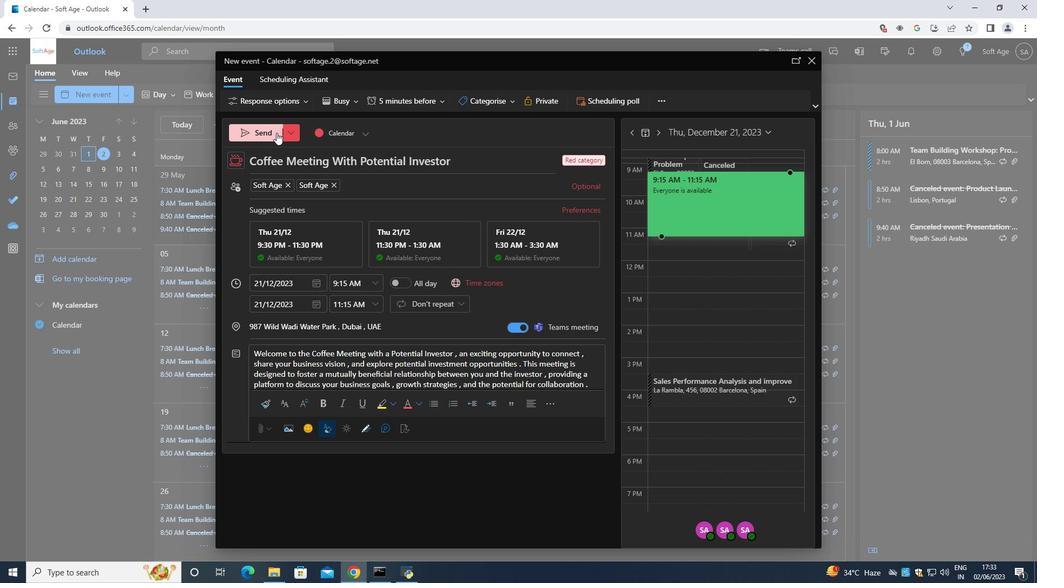 
Action: Mouse pressed left at (275, 131)
Screenshot: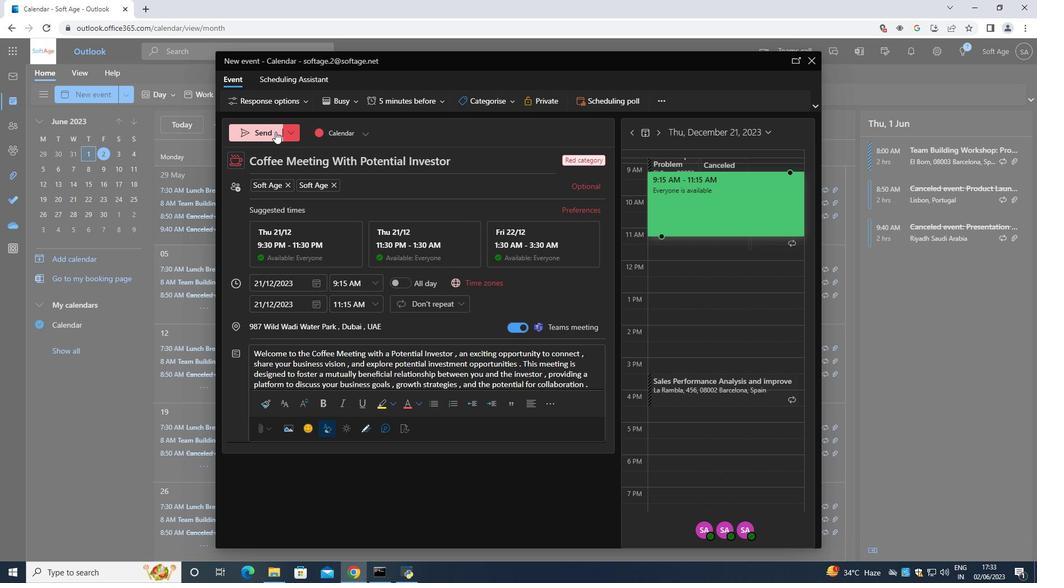 
Action: Mouse moved to (275, 131)
Screenshot: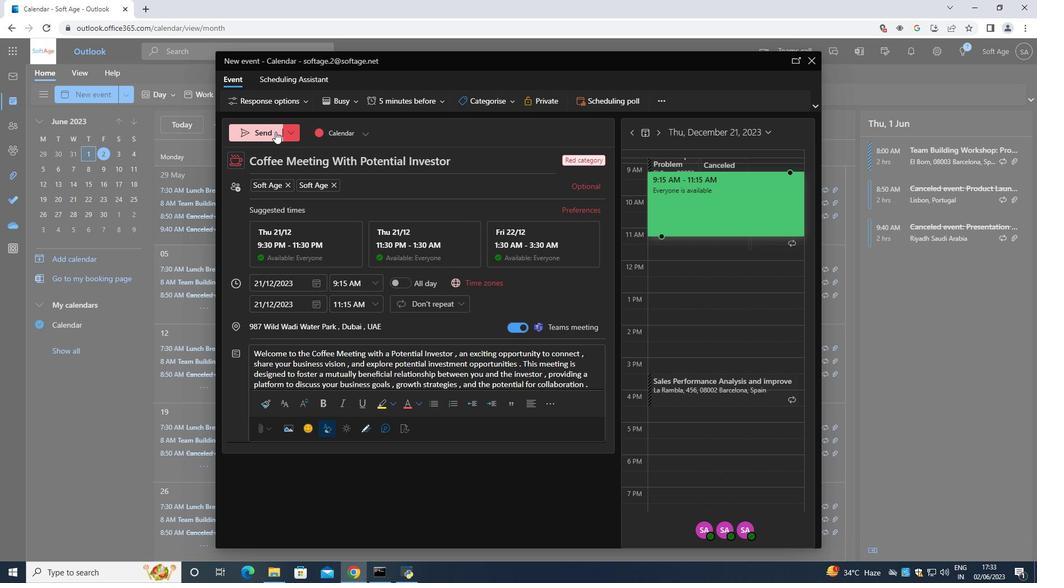 
